 Task: Assign Carxxstreet791@gmail.com as Assignee of Issue Issue0000000108 in Backlog  in Scrum Project Project0000000022 in Jira. Assign Nikrathi889@gmail.com as Assignee of Issue Issue0000000109 in Backlog  in Scrum Project Project0000000022 in Jira. Assign Nikrathi889@gmail.com as Assignee of Issue Issue0000000110 in Backlog  in Scrum Project Project0000000022 in Jira. Create a Sprint called Sprint0000000061 in Scrum Project Project0000000021 in Jira. Create a Sprint called Sprint0000000062 in Scrum Project Project0000000021 in Jira
Action: Mouse moved to (1032, 402)
Screenshot: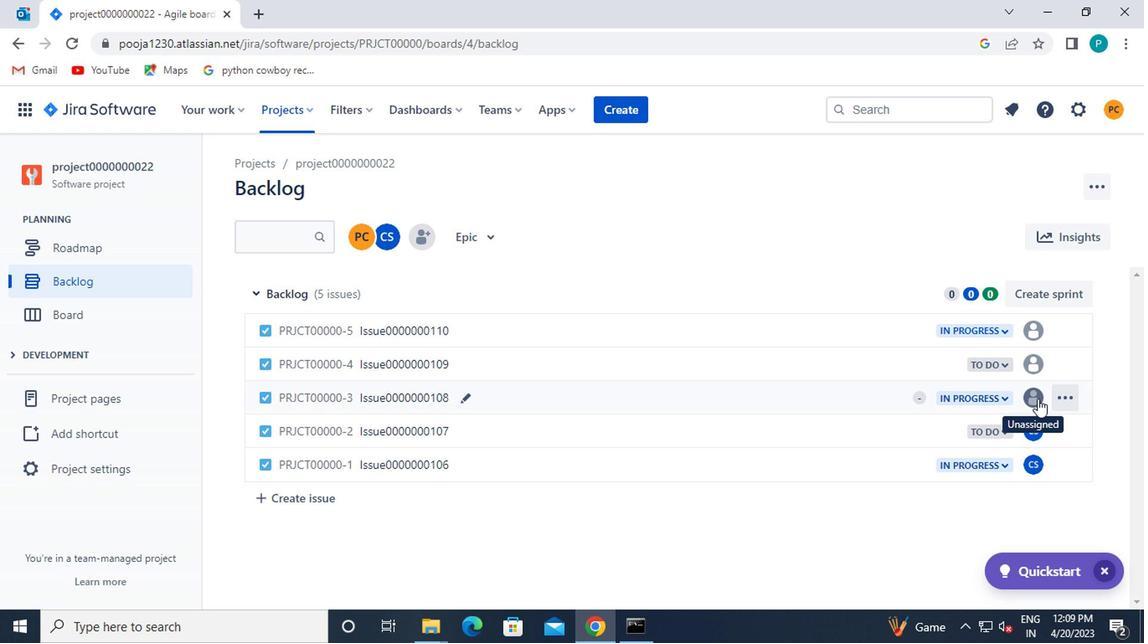 
Action: Mouse pressed left at (1032, 402)
Screenshot: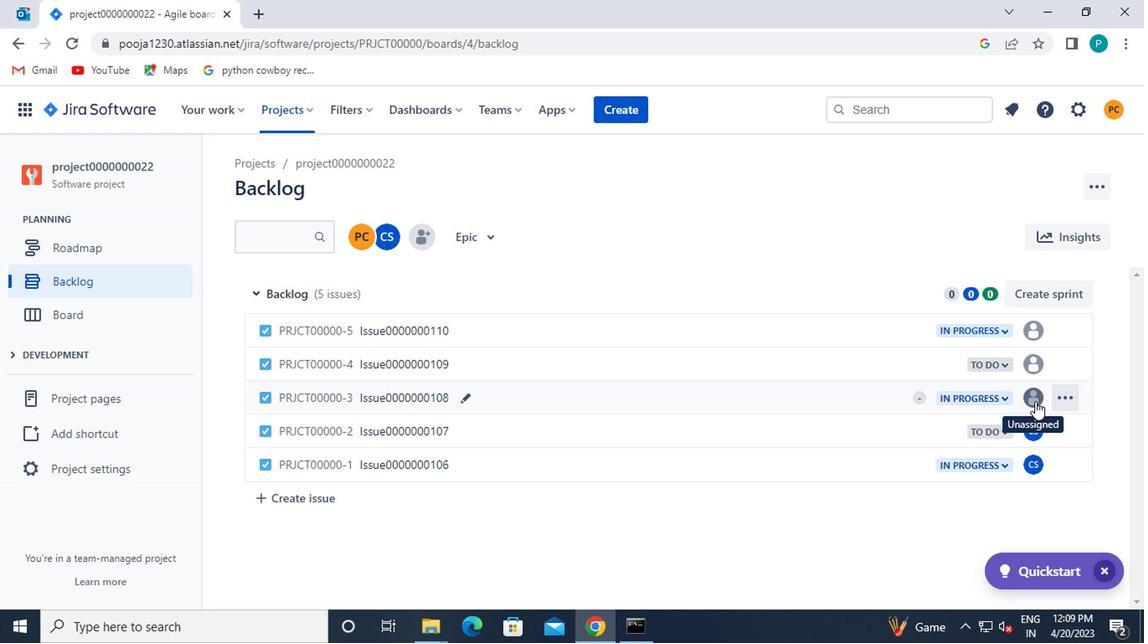 
Action: Mouse moved to (933, 472)
Screenshot: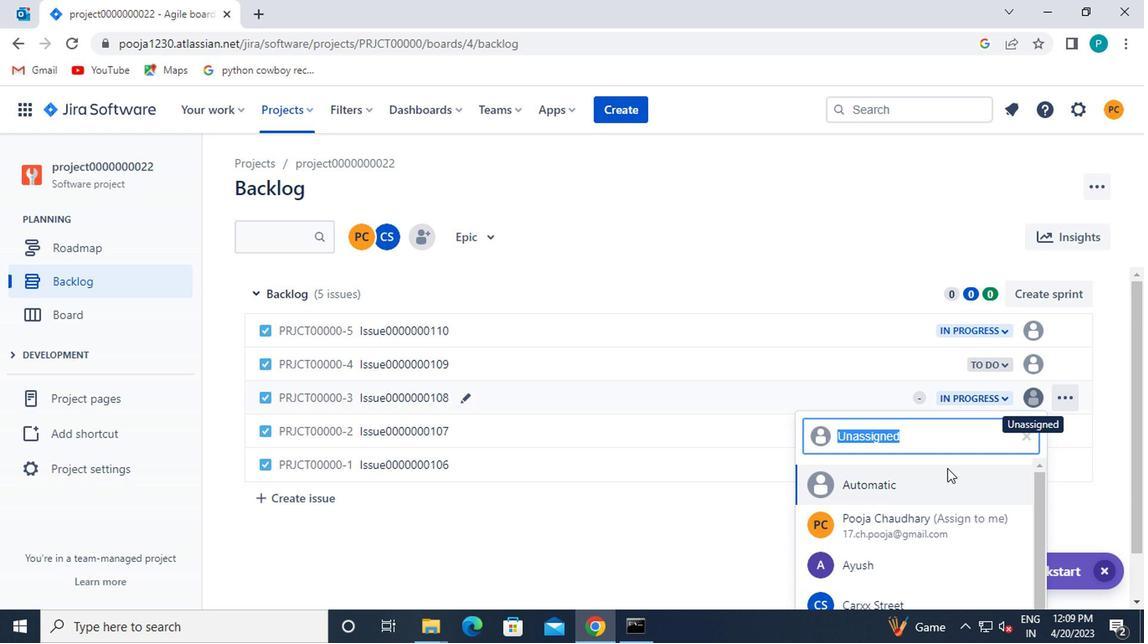 
Action: Mouse scrolled (933, 471) with delta (0, -1)
Screenshot: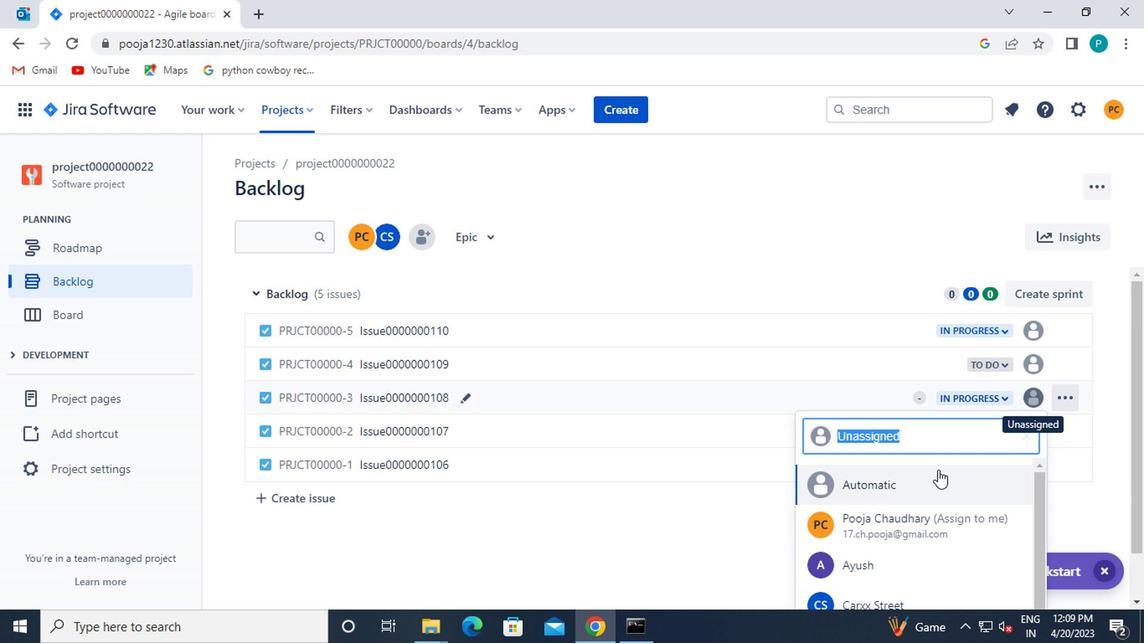 
Action: Mouse moved to (885, 565)
Screenshot: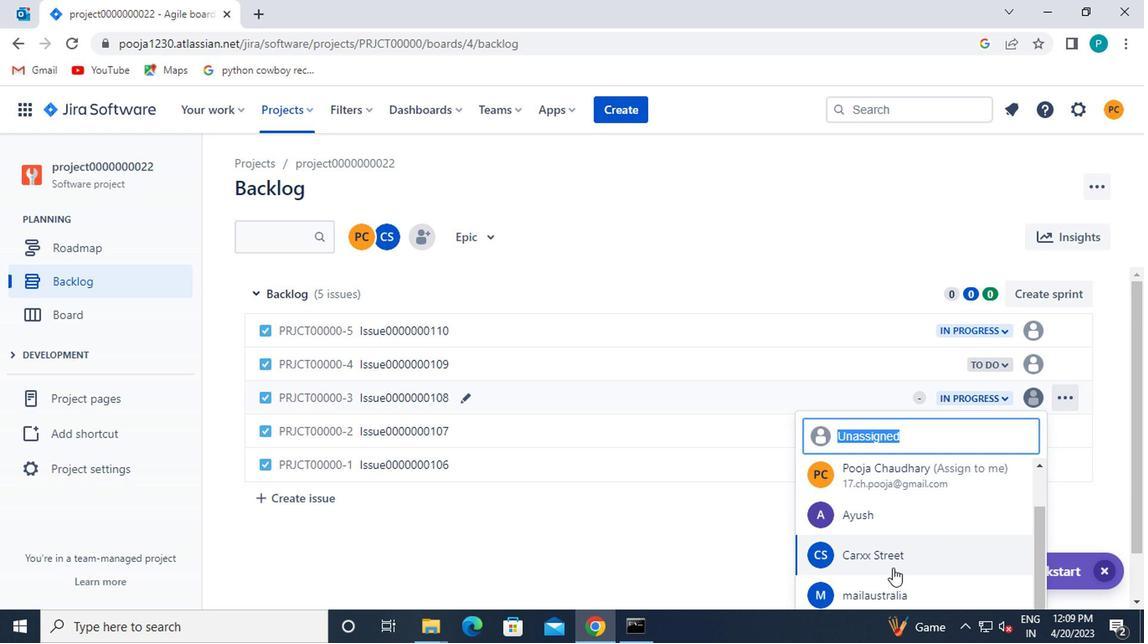
Action: Mouse pressed left at (885, 565)
Screenshot: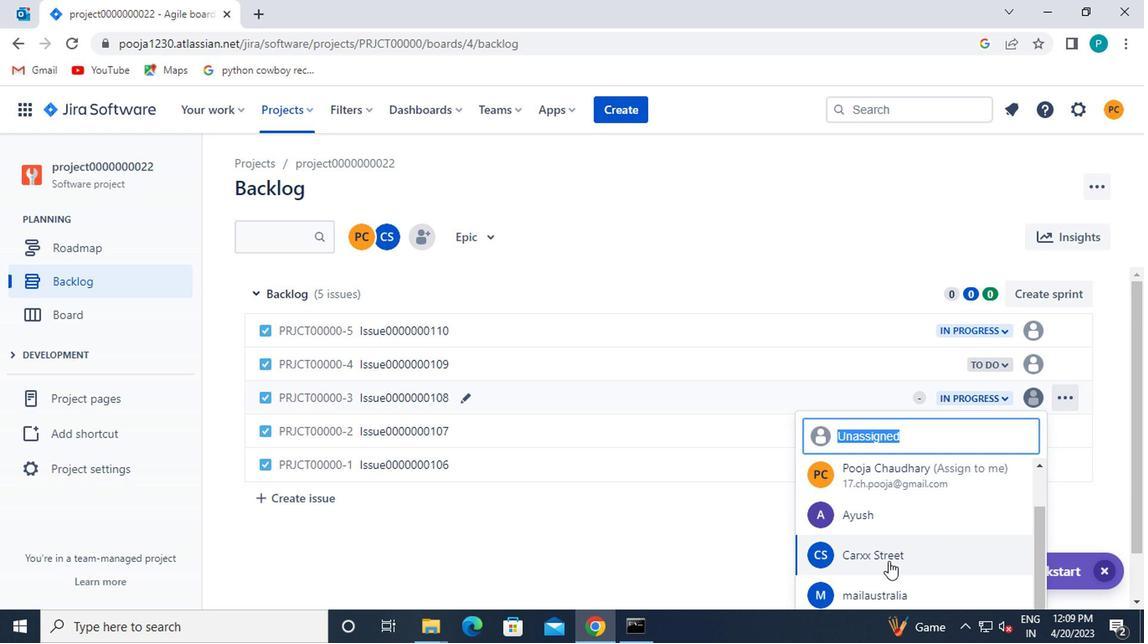 
Action: Mouse moved to (1034, 366)
Screenshot: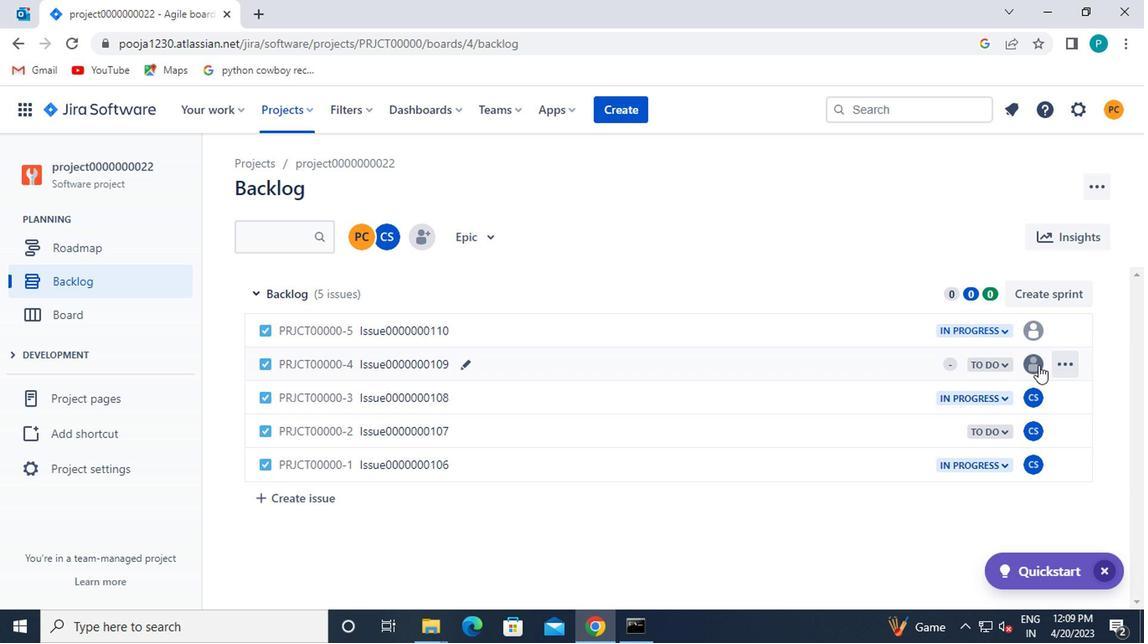 
Action: Mouse pressed left at (1034, 366)
Screenshot: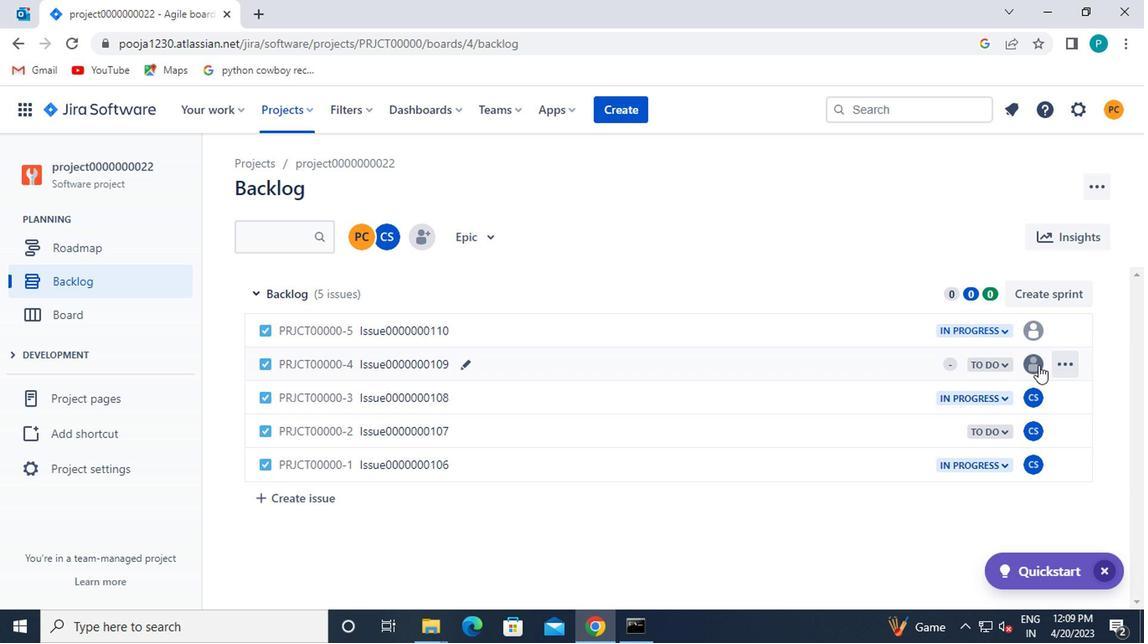 
Action: Mouse moved to (939, 471)
Screenshot: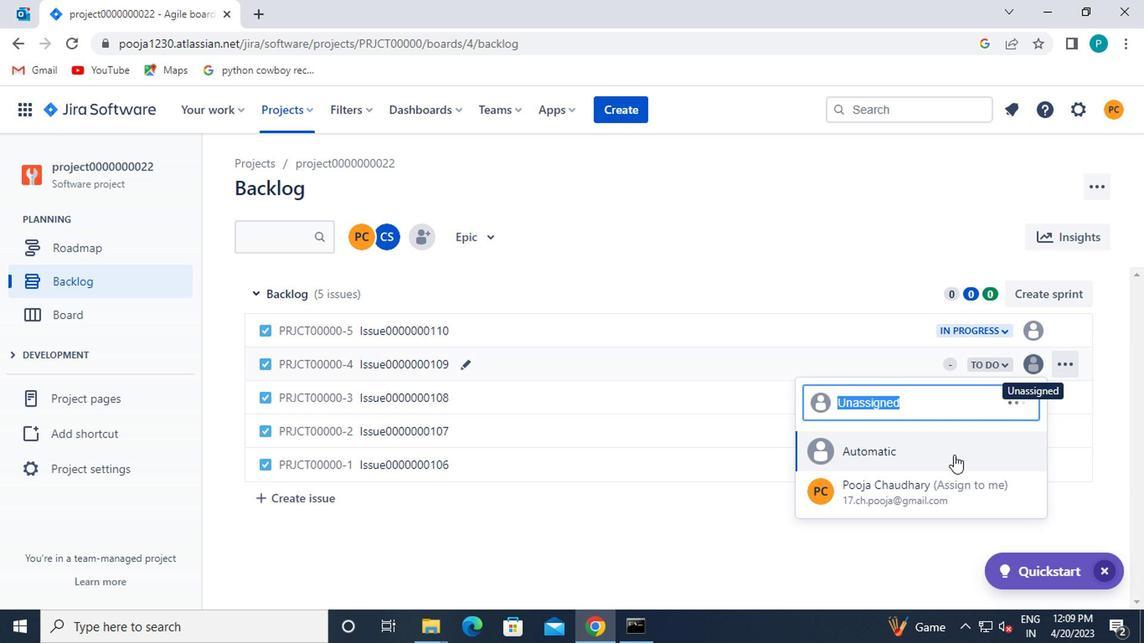 
Action: Mouse scrolled (939, 469) with delta (0, -1)
Screenshot: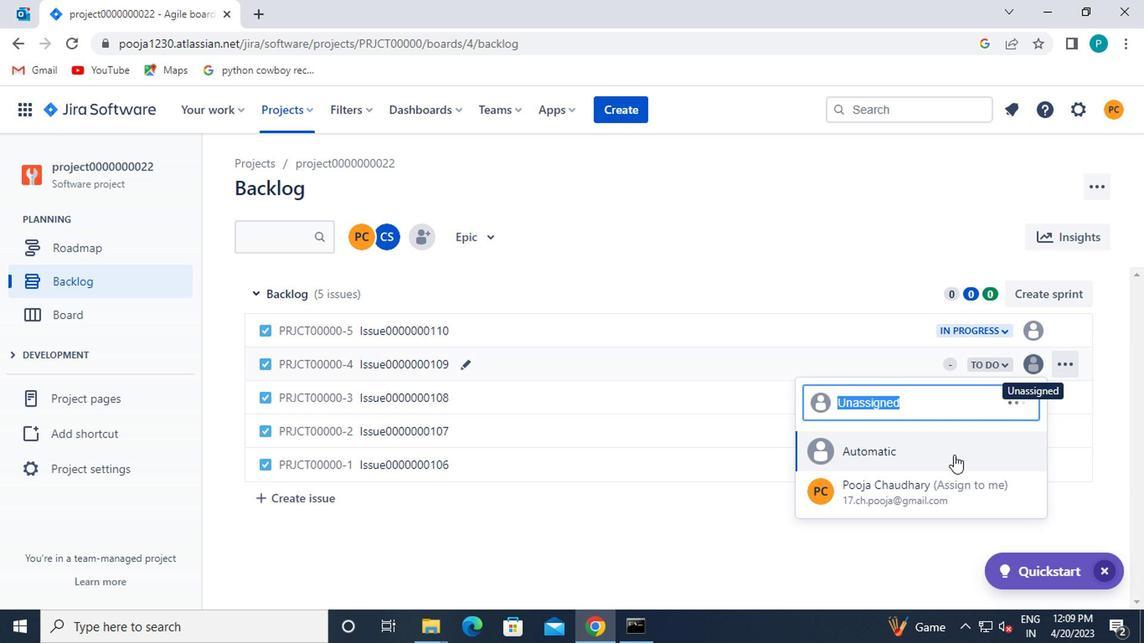 
Action: Mouse moved to (933, 475)
Screenshot: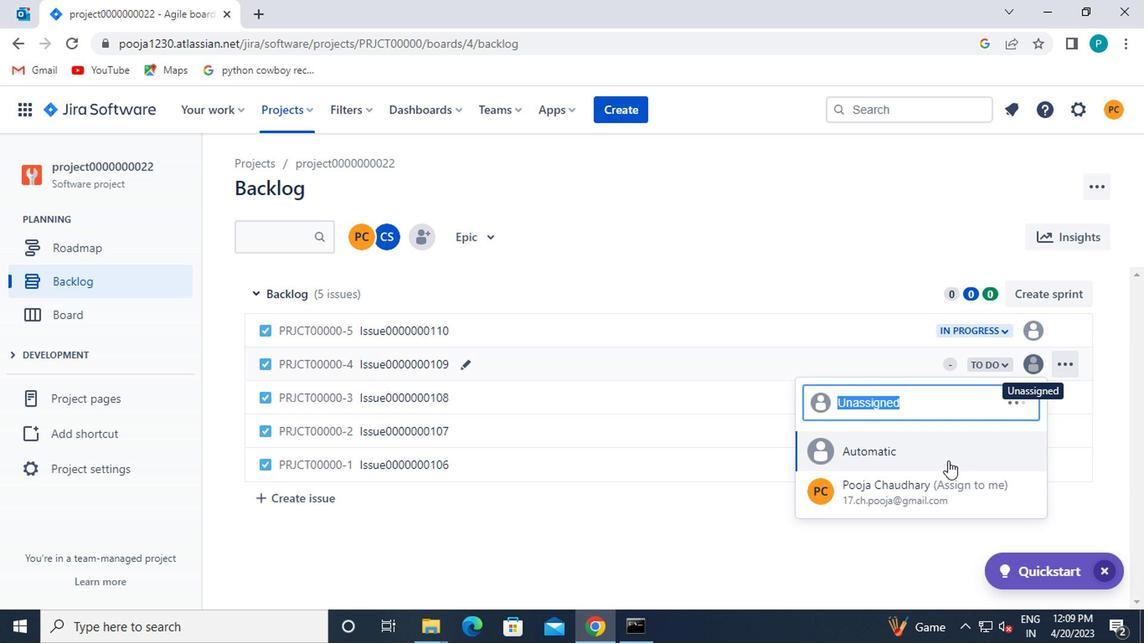 
Action: Mouse scrolled (933, 475) with delta (0, 0)
Screenshot: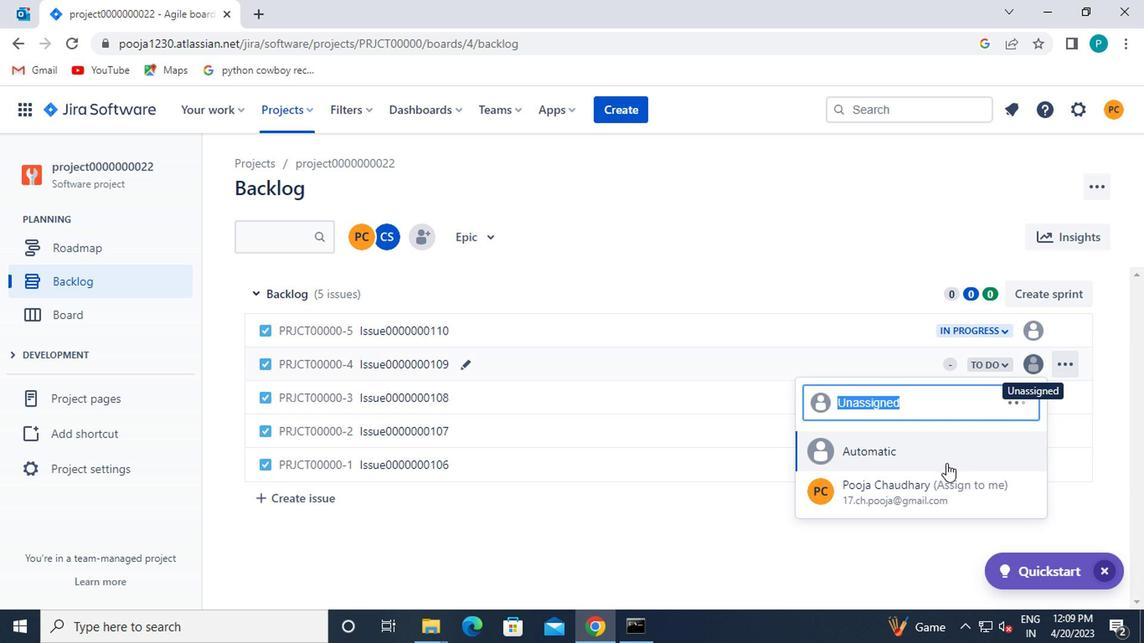 
Action: Mouse moved to (917, 518)
Screenshot: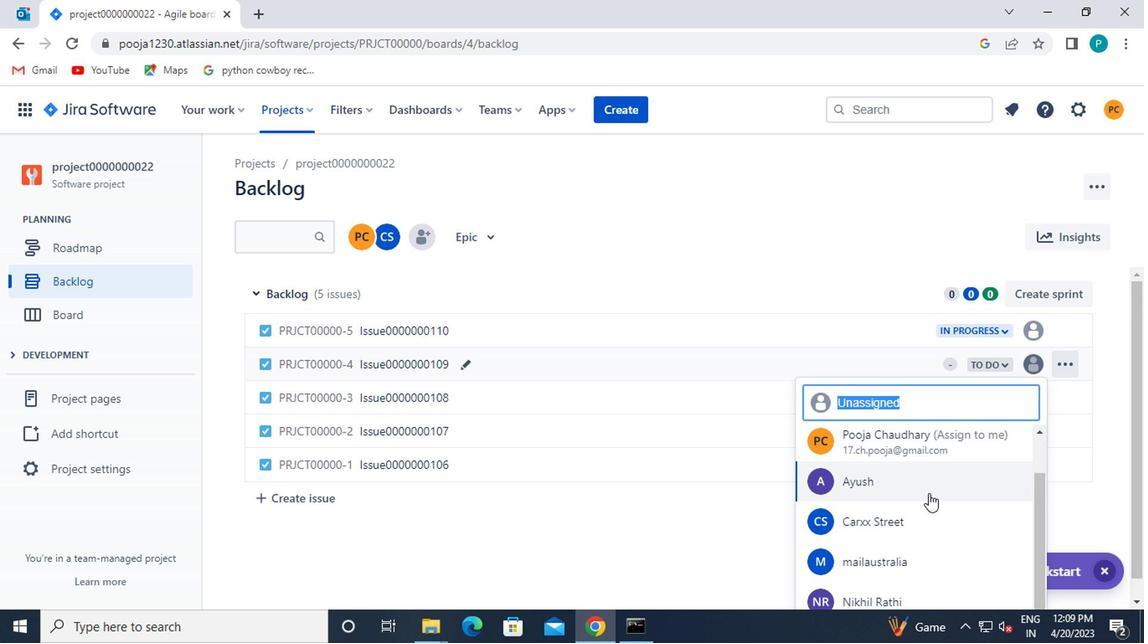 
Action: Mouse scrolled (917, 517) with delta (0, -1)
Screenshot: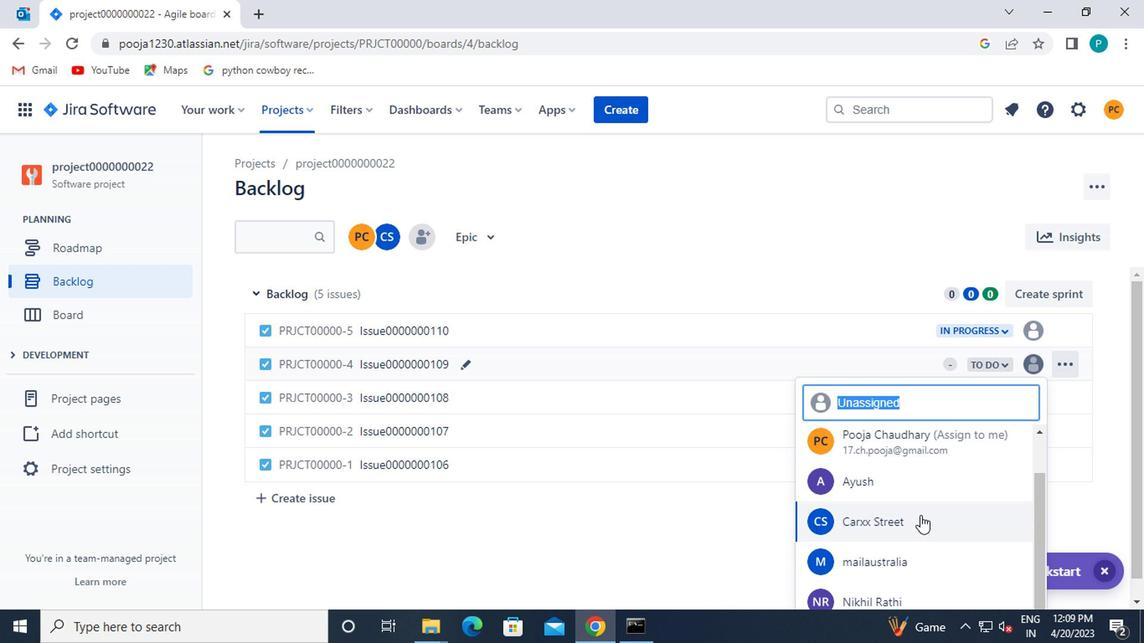 
Action: Mouse moved to (898, 604)
Screenshot: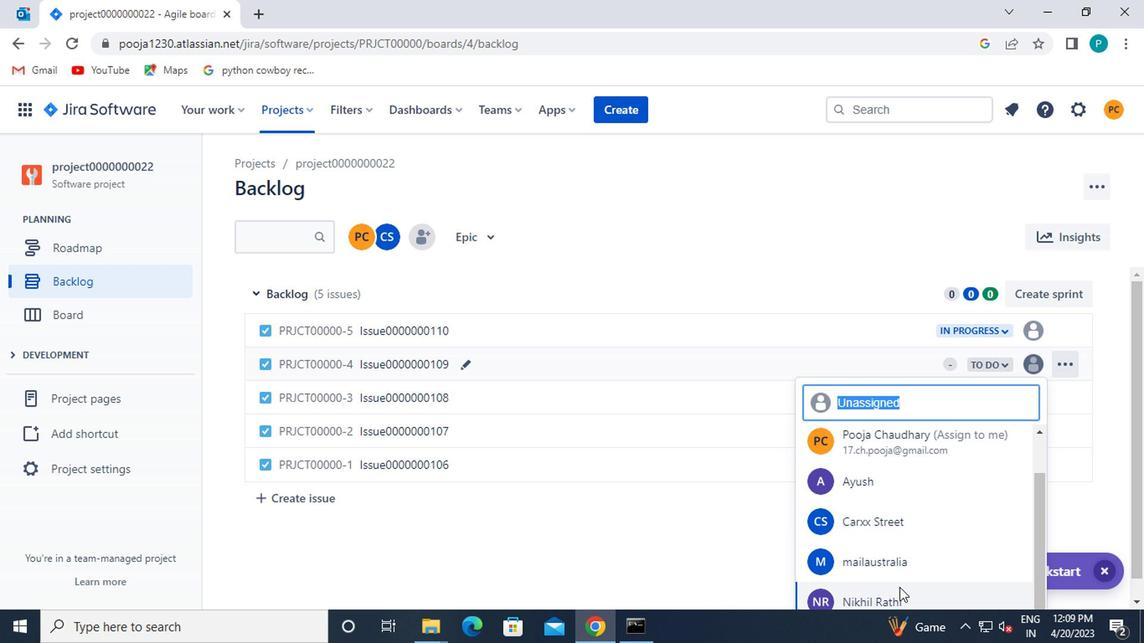 
Action: Mouse pressed left at (898, 604)
Screenshot: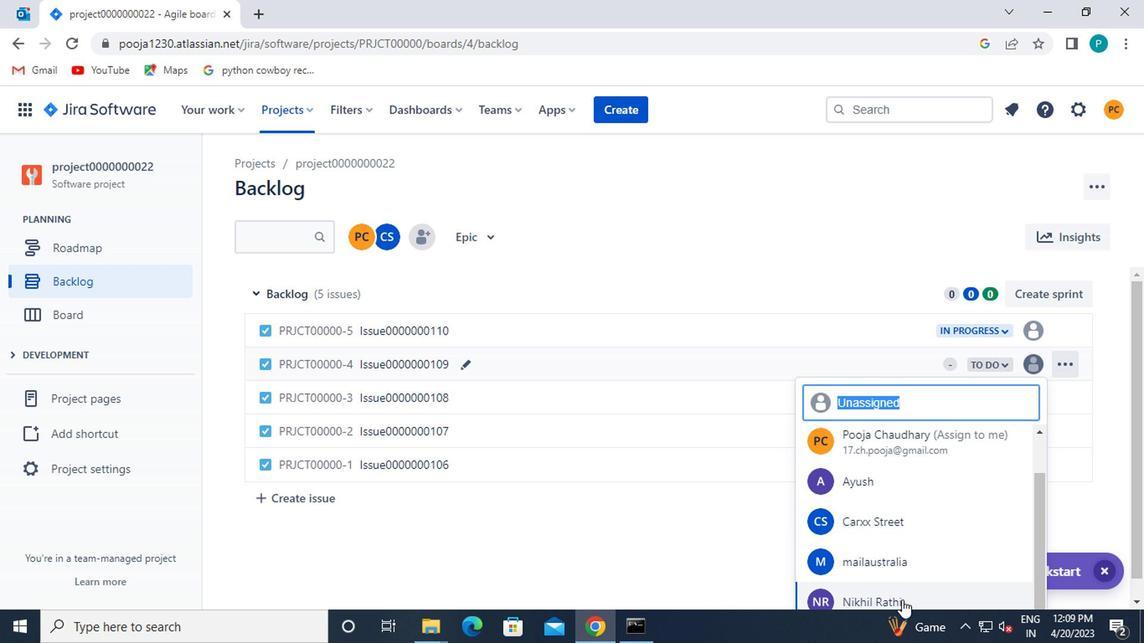 
Action: Mouse moved to (1024, 330)
Screenshot: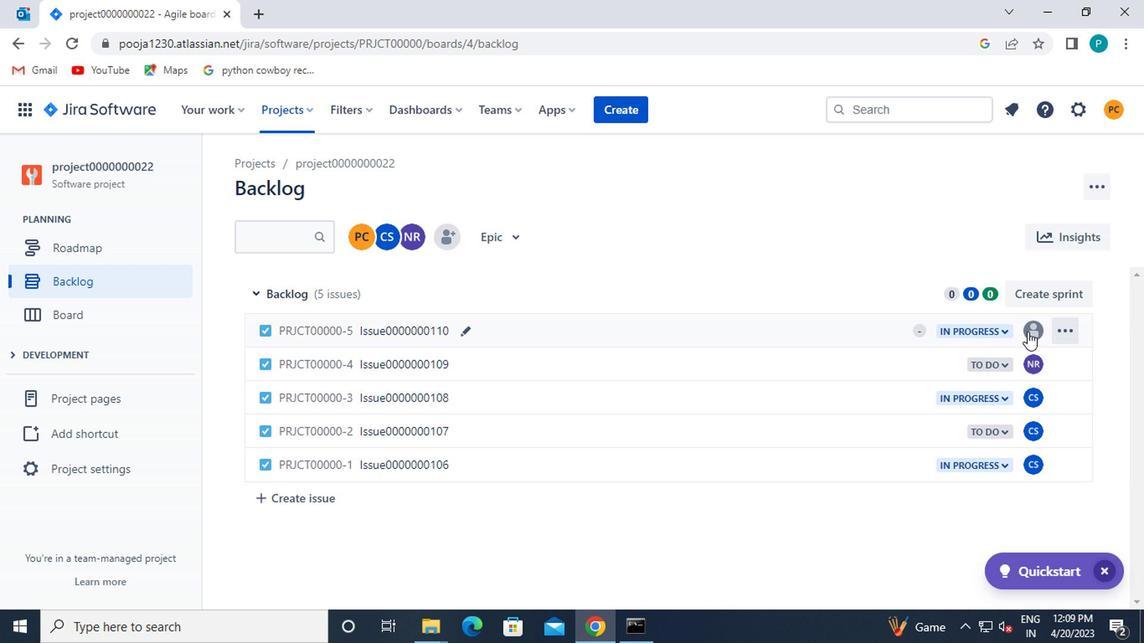 
Action: Mouse pressed left at (1024, 330)
Screenshot: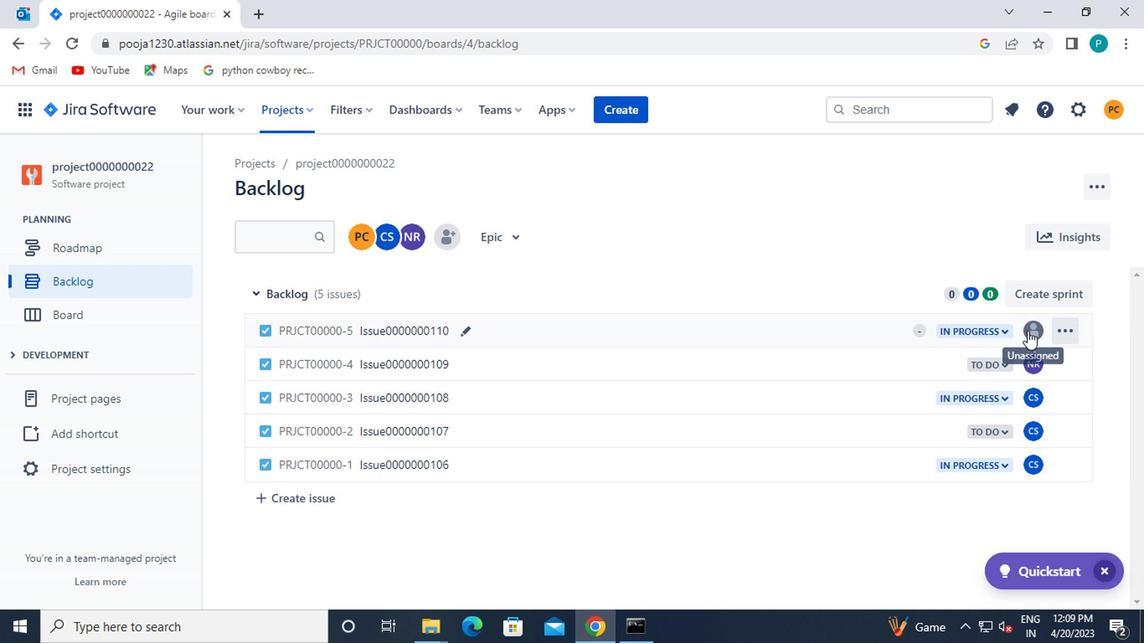 
Action: Mouse moved to (886, 572)
Screenshot: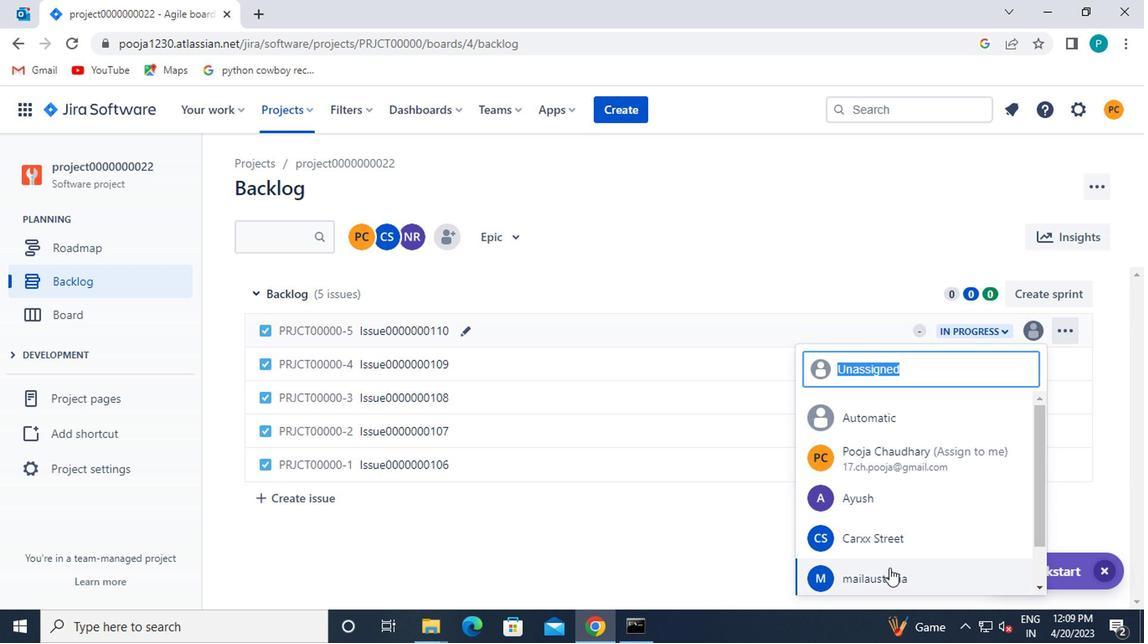 
Action: Mouse scrolled (886, 571) with delta (0, -1)
Screenshot: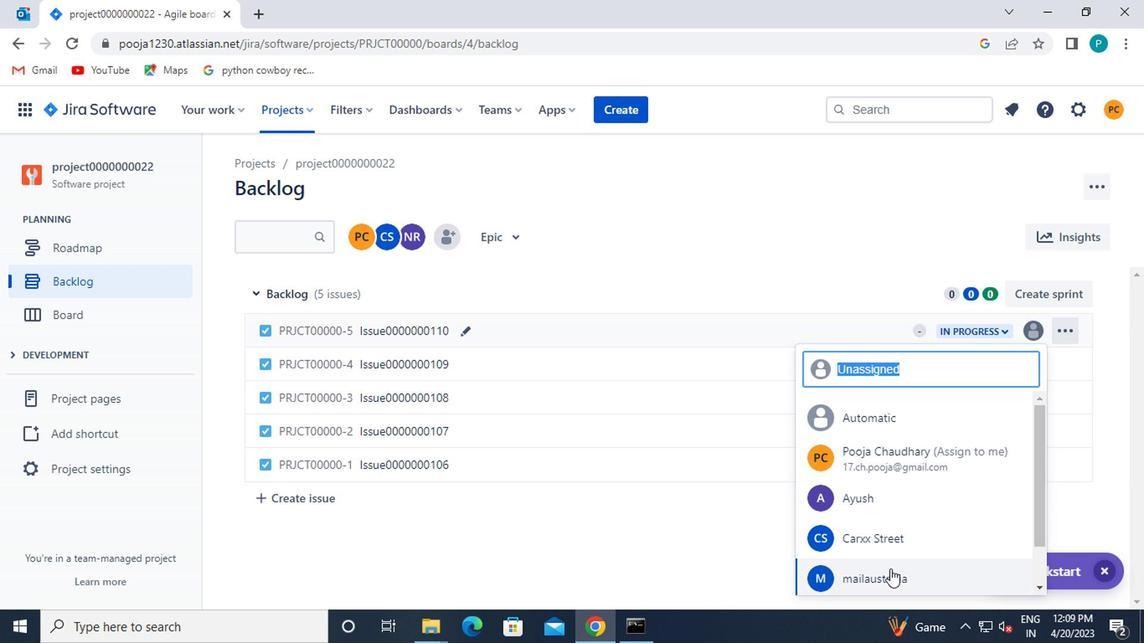 
Action: Mouse scrolled (886, 571) with delta (0, -1)
Screenshot: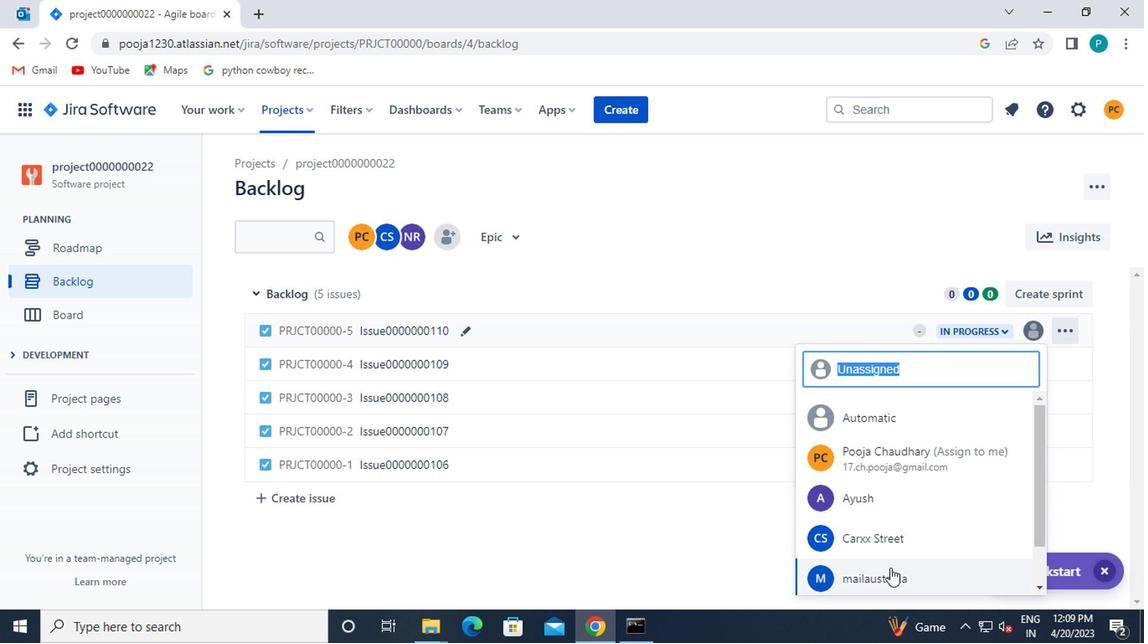 
Action: Mouse pressed left at (886, 572)
Screenshot: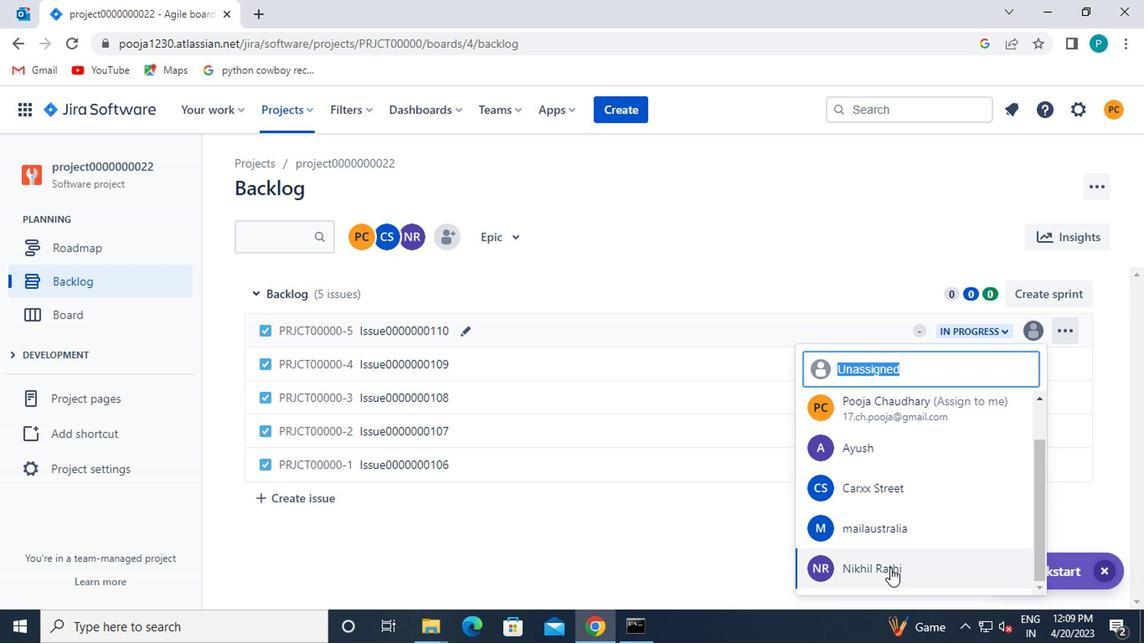 
Action: Mouse moved to (863, 559)
Screenshot: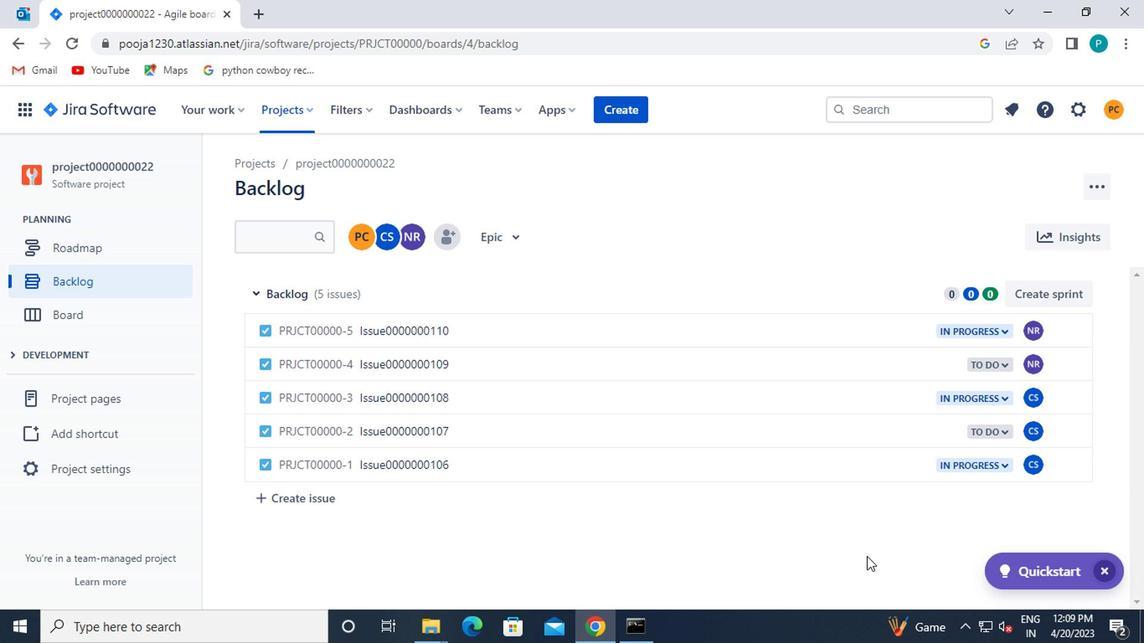 
Action: Mouse scrolled (863, 558) with delta (0, 0)
Screenshot: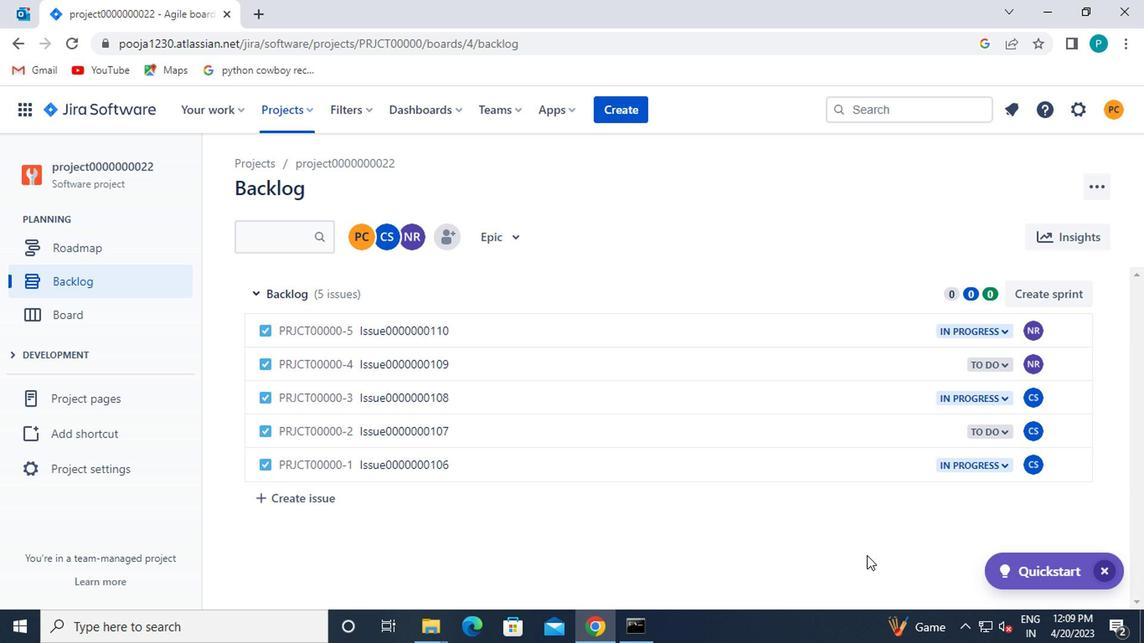 
Action: Mouse moved to (283, 109)
Screenshot: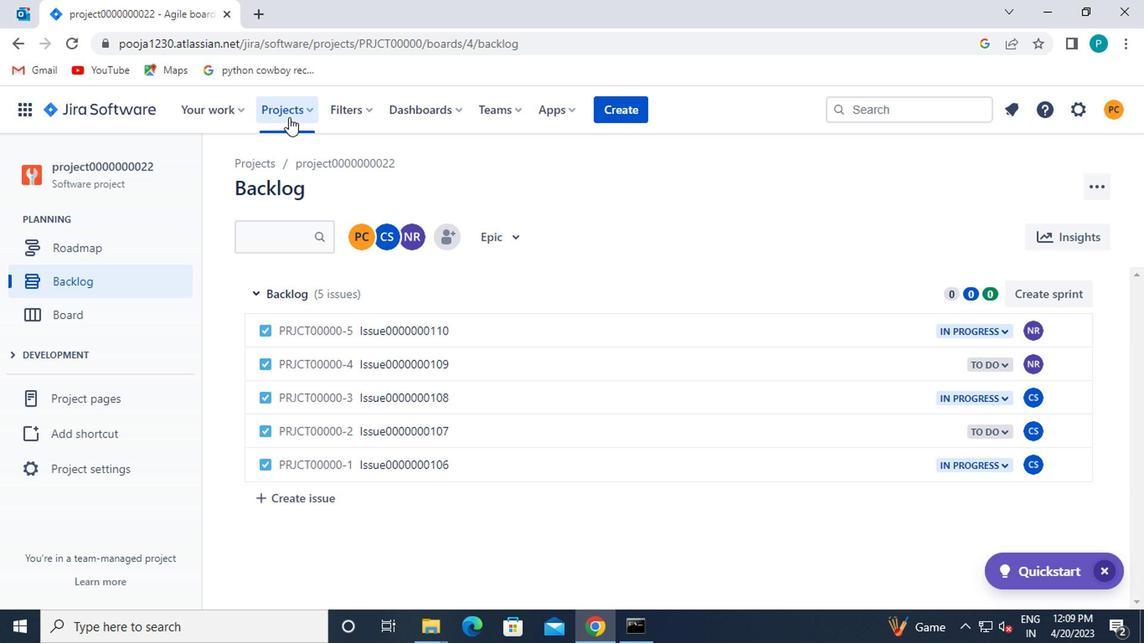 
Action: Mouse pressed left at (283, 109)
Screenshot: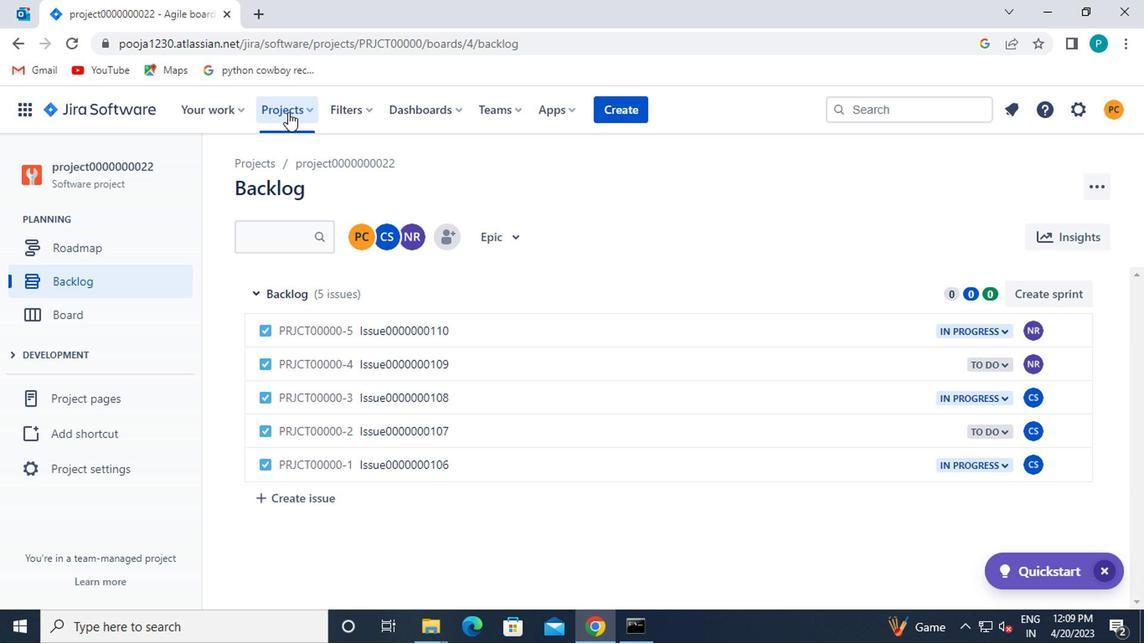 
Action: Mouse moved to (327, 223)
Screenshot: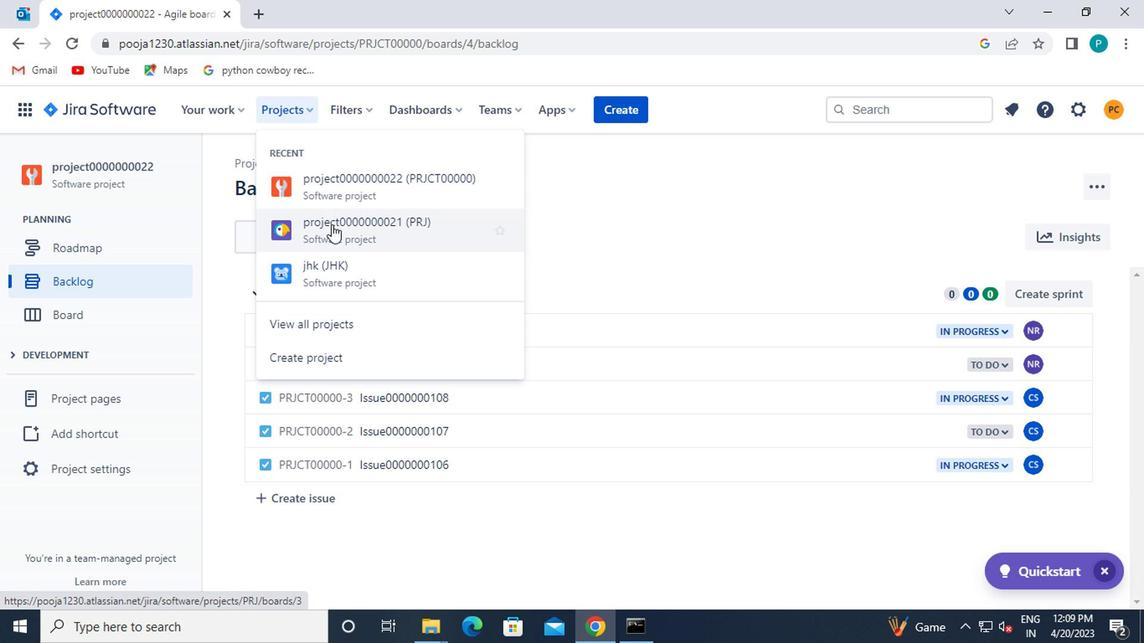 
Action: Mouse pressed left at (327, 223)
Screenshot: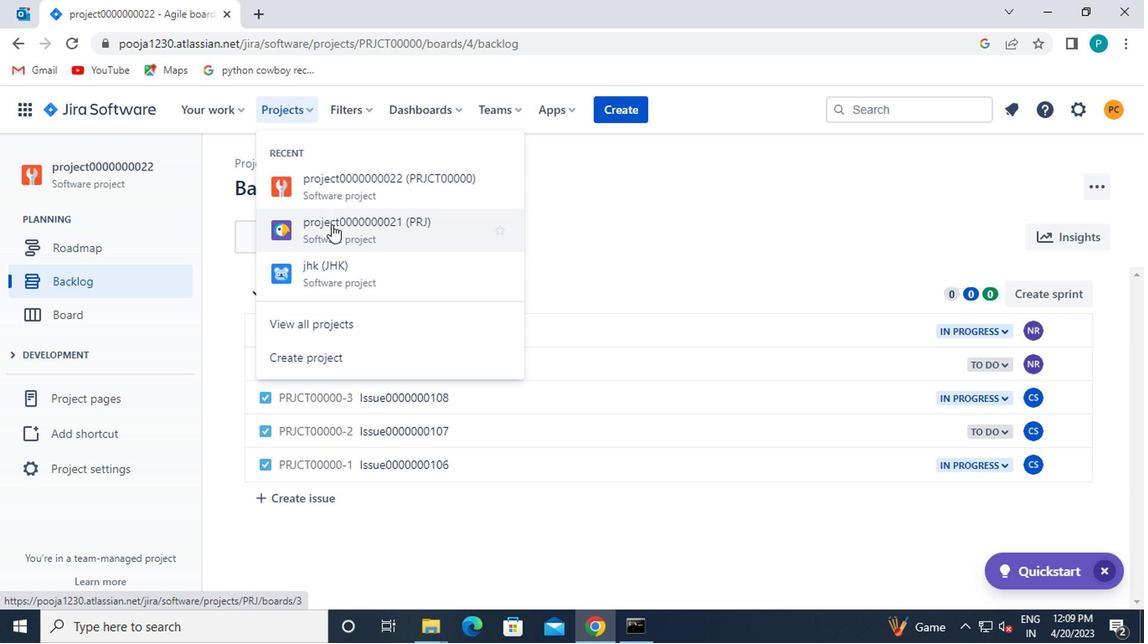 
Action: Mouse moved to (25, 282)
Screenshot: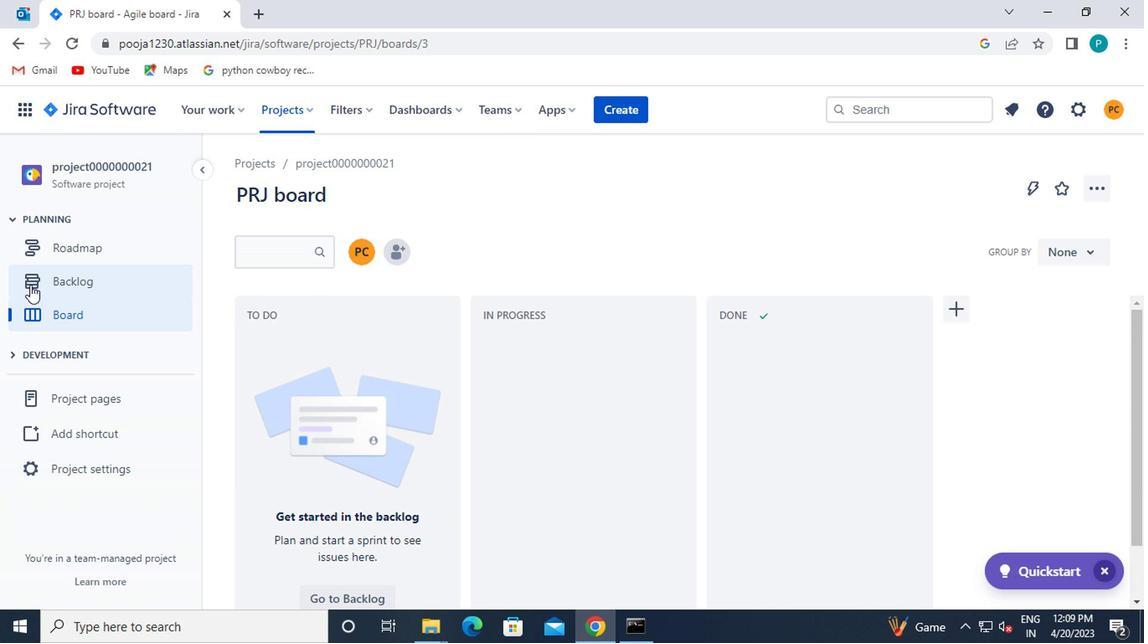 
Action: Mouse pressed left at (25, 282)
Screenshot: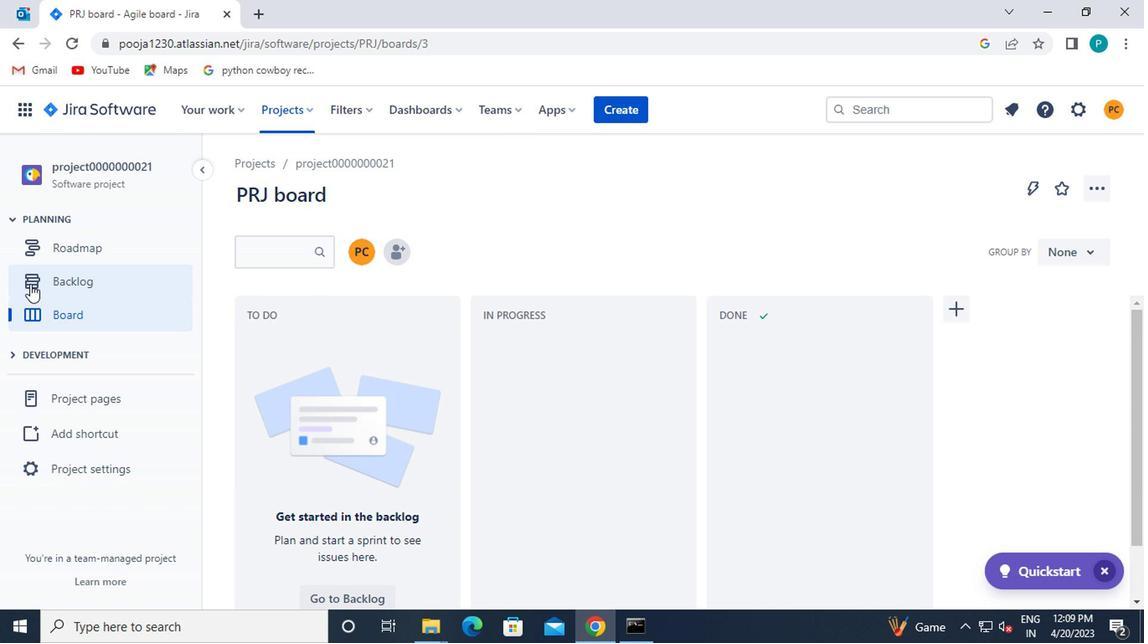
Action: Mouse moved to (731, 312)
Screenshot: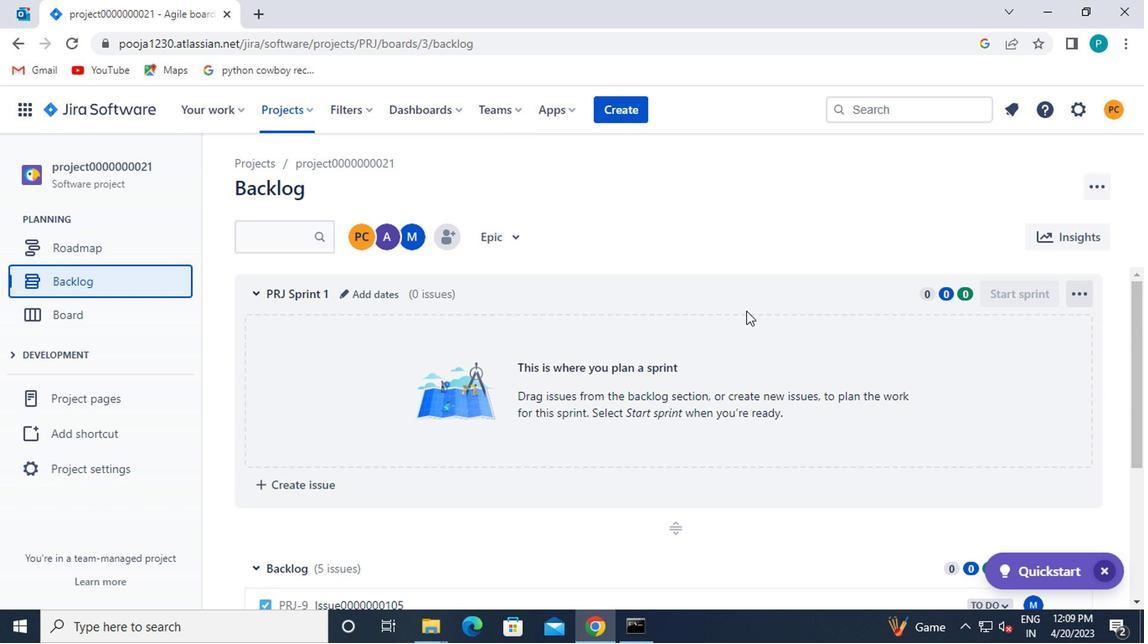 
Action: Mouse scrolled (731, 311) with delta (0, 0)
Screenshot: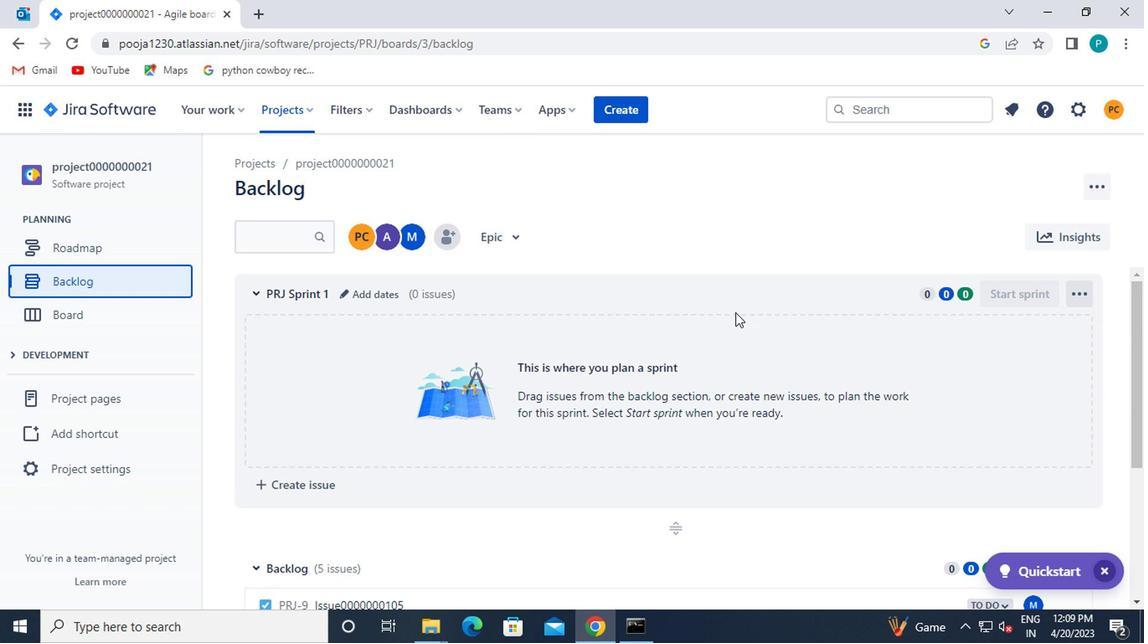 
Action: Mouse moved to (731, 336)
Screenshot: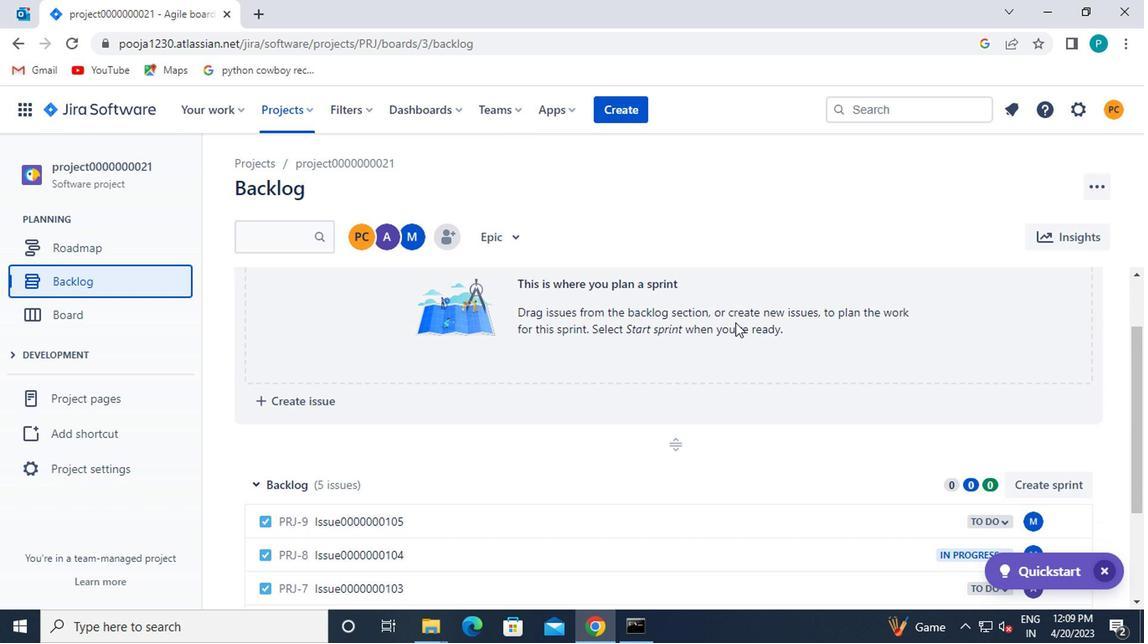 
Action: Mouse scrolled (731, 335) with delta (0, 0)
Screenshot: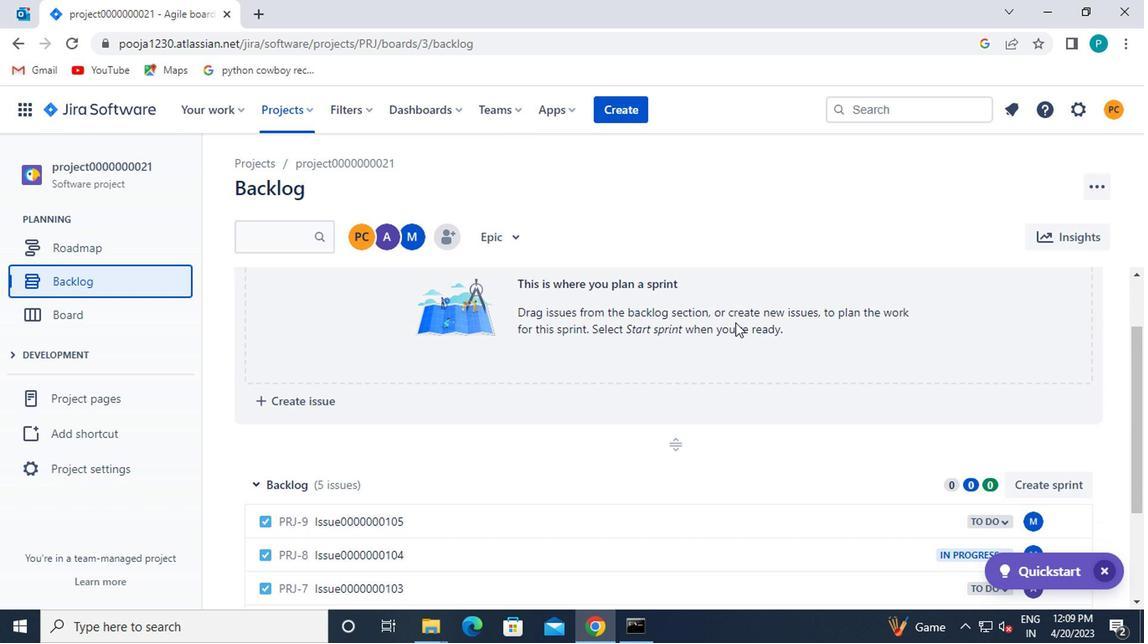 
Action: Mouse moved to (729, 341)
Screenshot: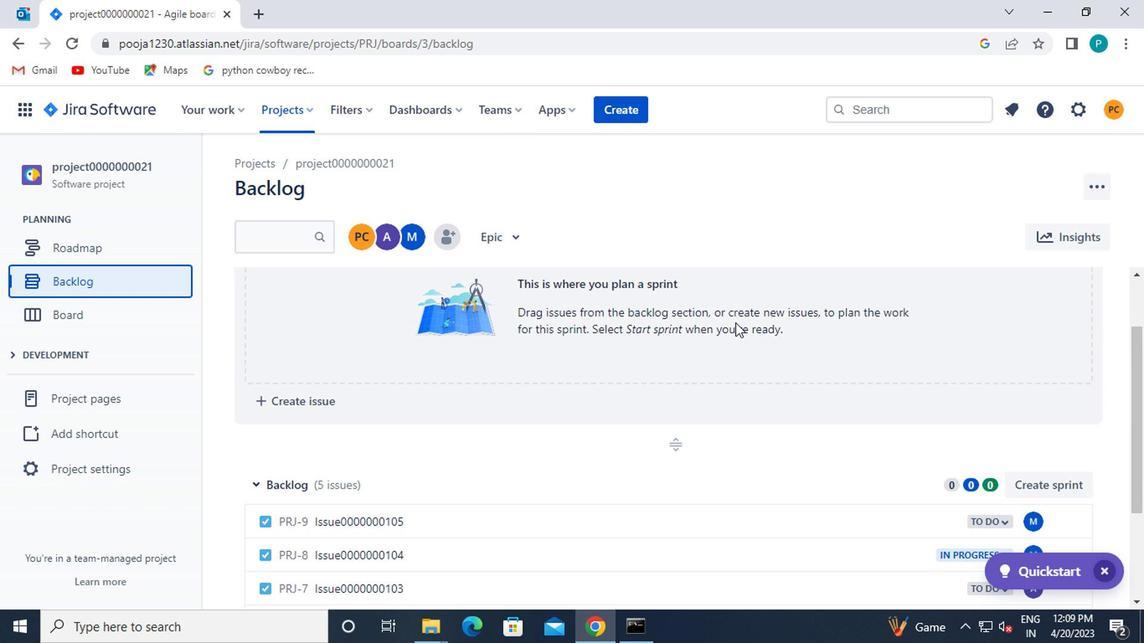 
Action: Mouse scrolled (729, 340) with delta (0, -1)
Screenshot: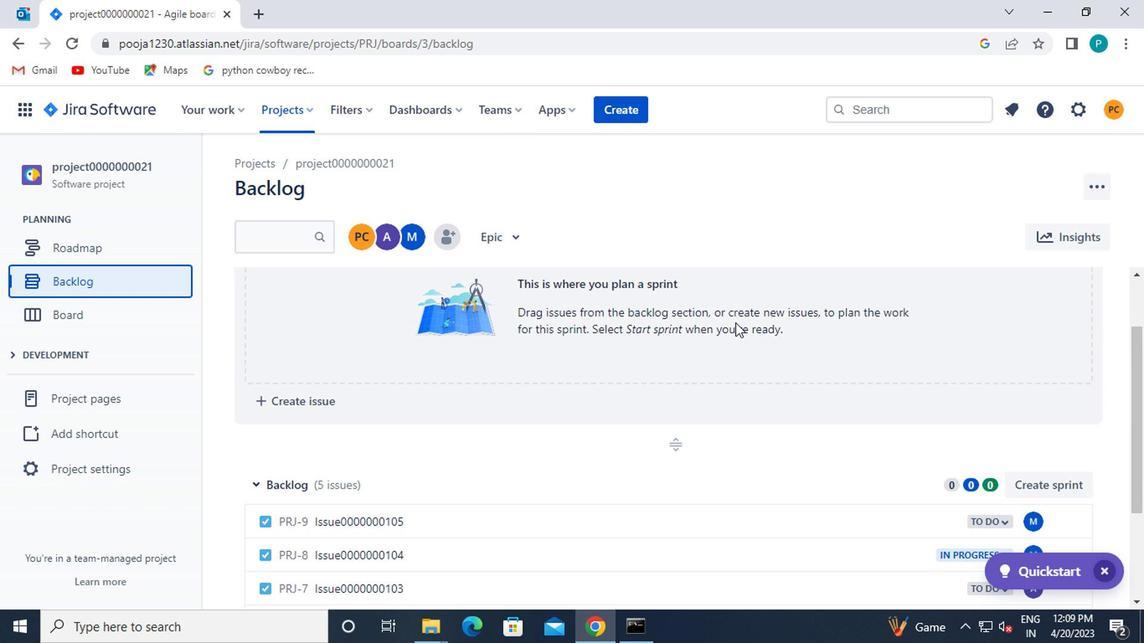 
Action: Mouse moved to (729, 344)
Screenshot: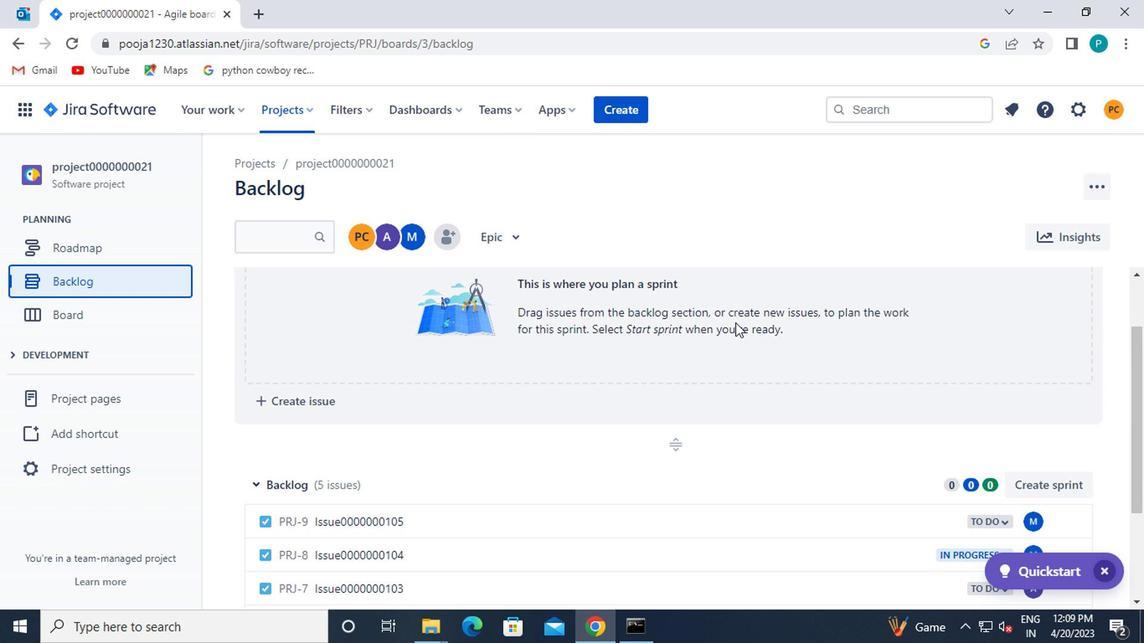 
Action: Mouse scrolled (729, 344) with delta (0, 0)
Screenshot: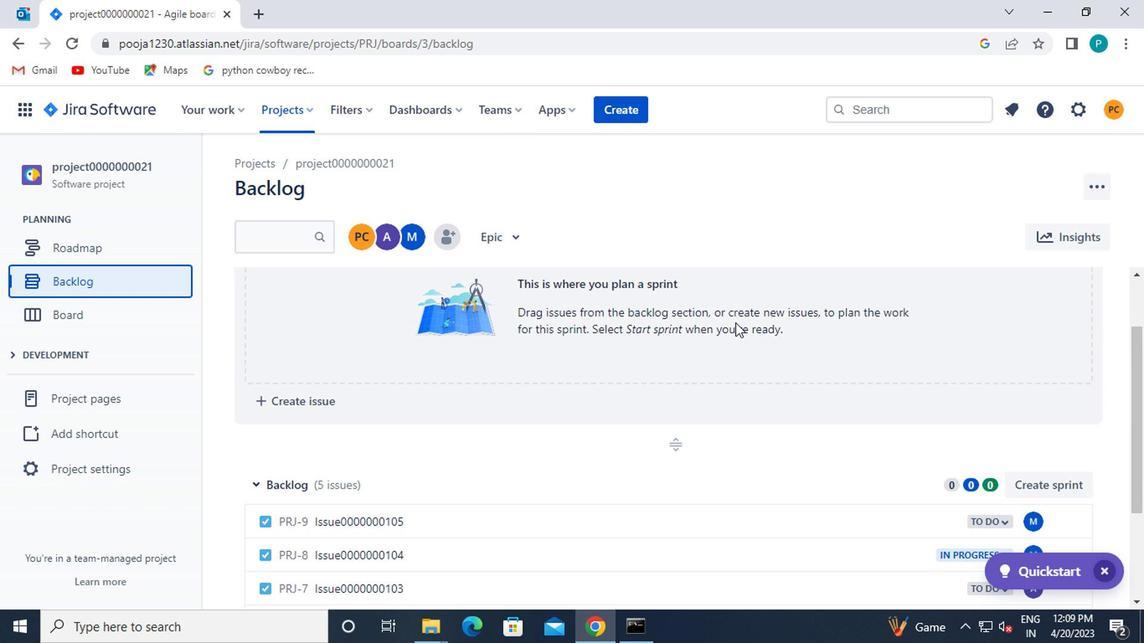 
Action: Mouse moved to (729, 347)
Screenshot: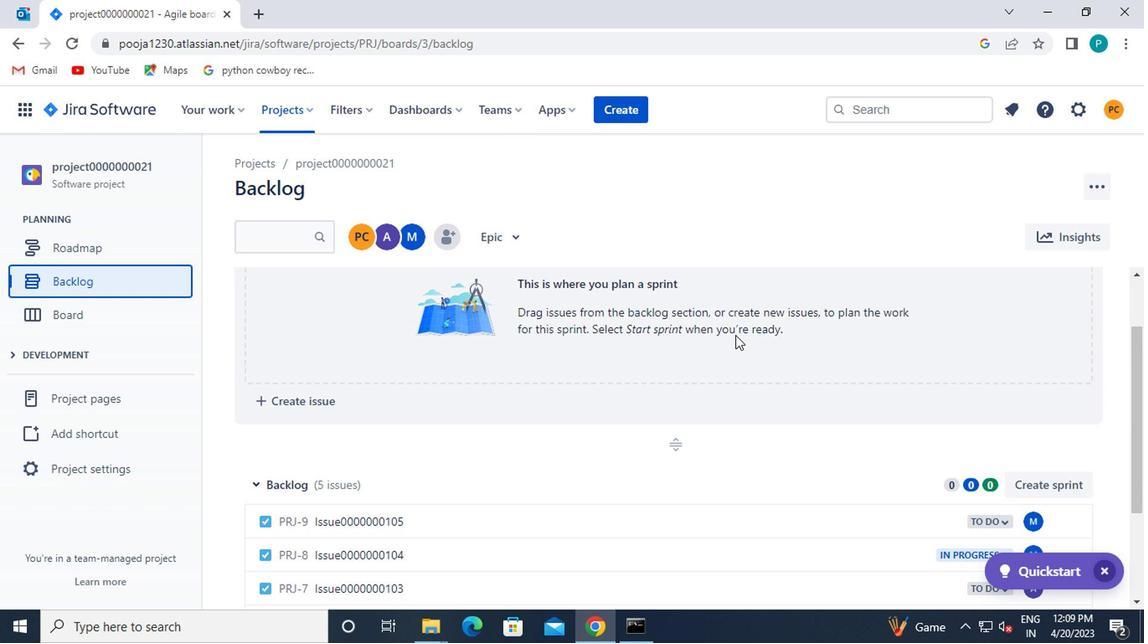
Action: Mouse scrolled (729, 348) with delta (0, 0)
Screenshot: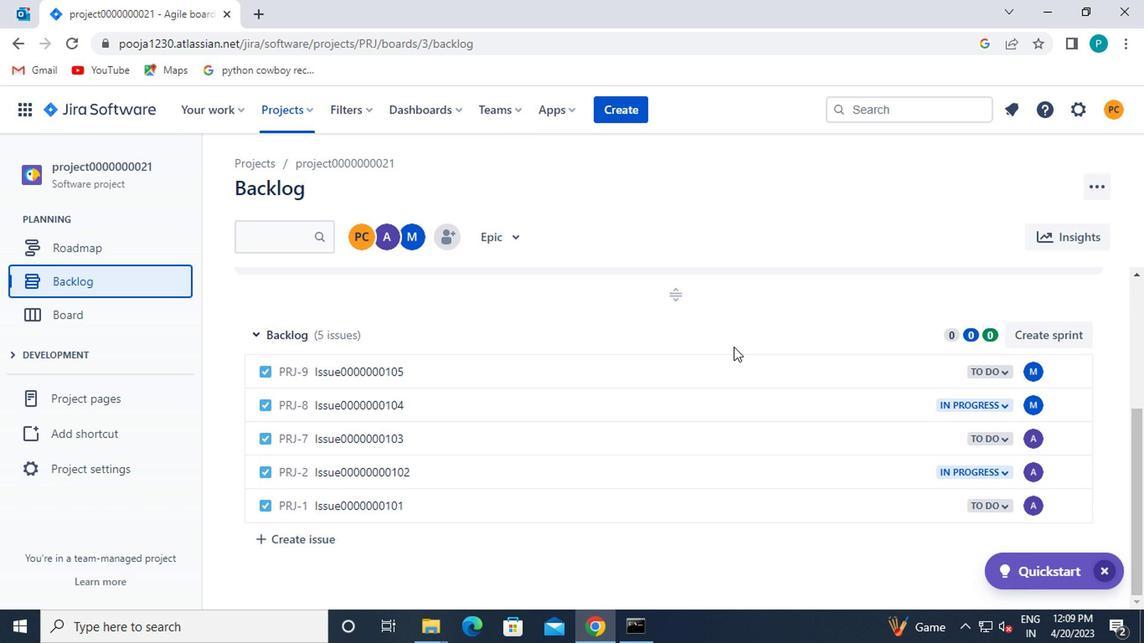 
Action: Mouse moved to (1025, 419)
Screenshot: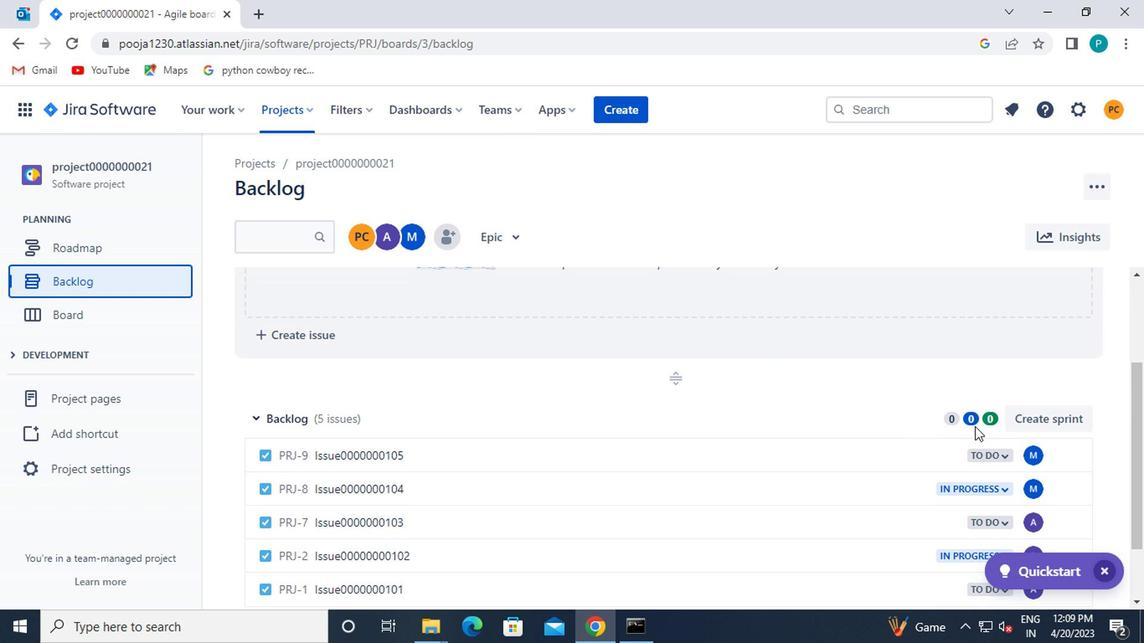 
Action: Mouse pressed left at (1025, 419)
Screenshot: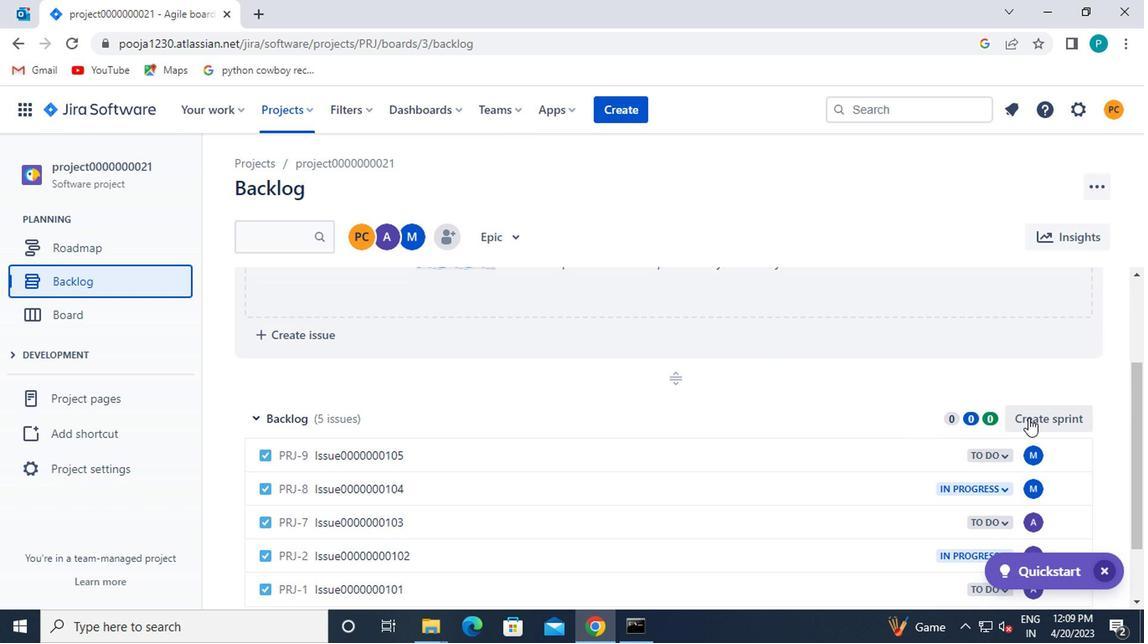 
Action: Mouse moved to (363, 398)
Screenshot: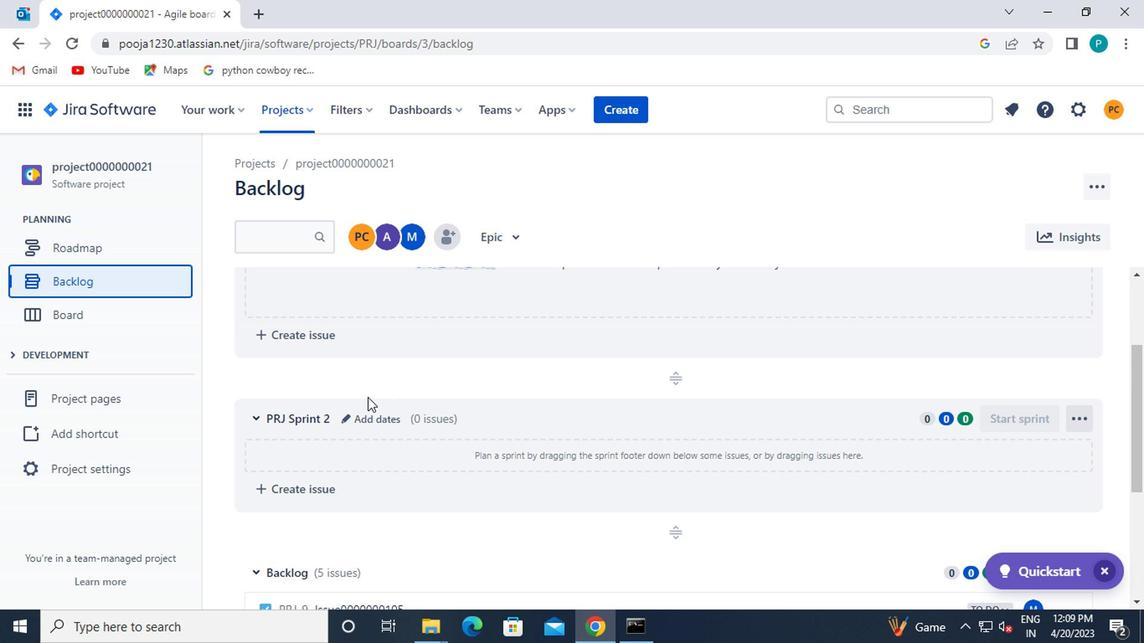 
Action: Mouse scrolled (363, 399) with delta (0, 1)
Screenshot: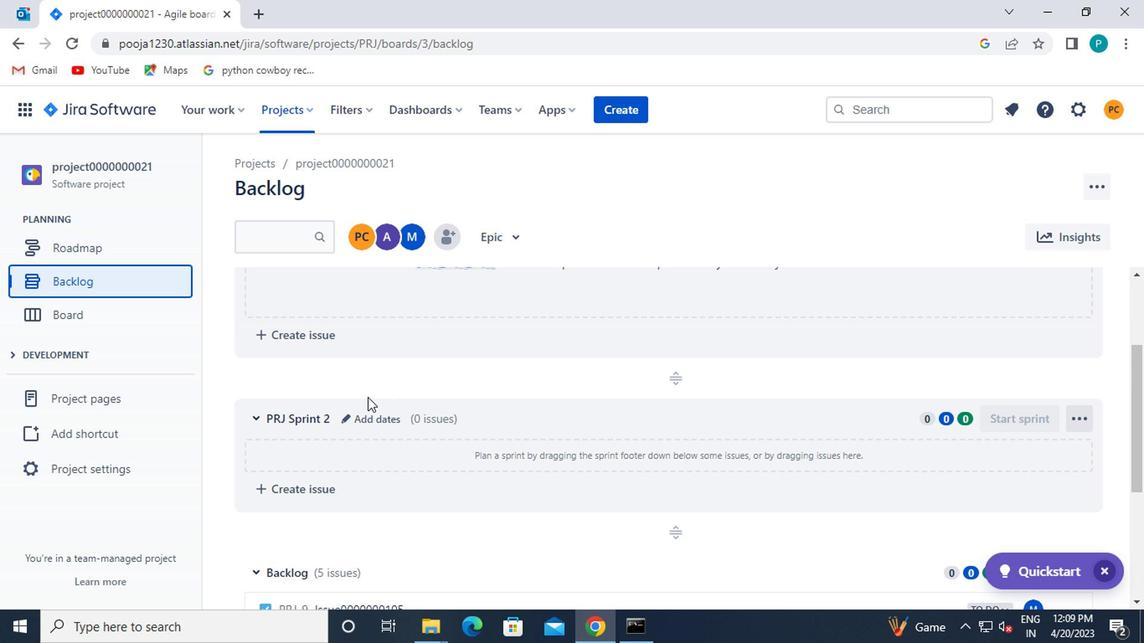 
Action: Mouse scrolled (363, 397) with delta (0, 0)
Screenshot: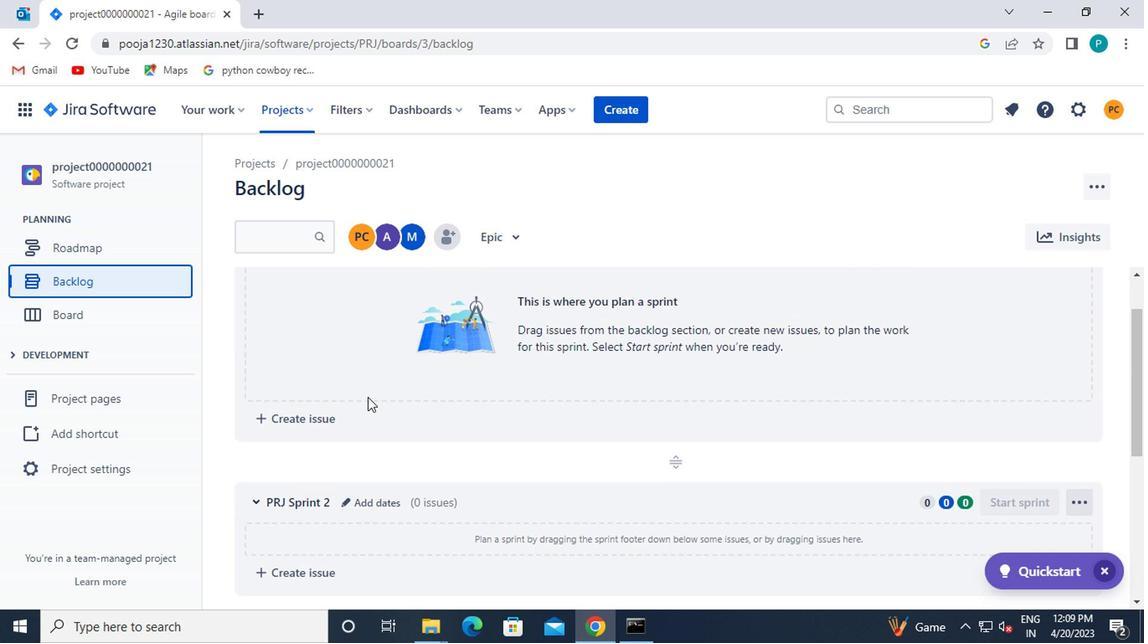 
Action: Mouse moved to (373, 413)
Screenshot: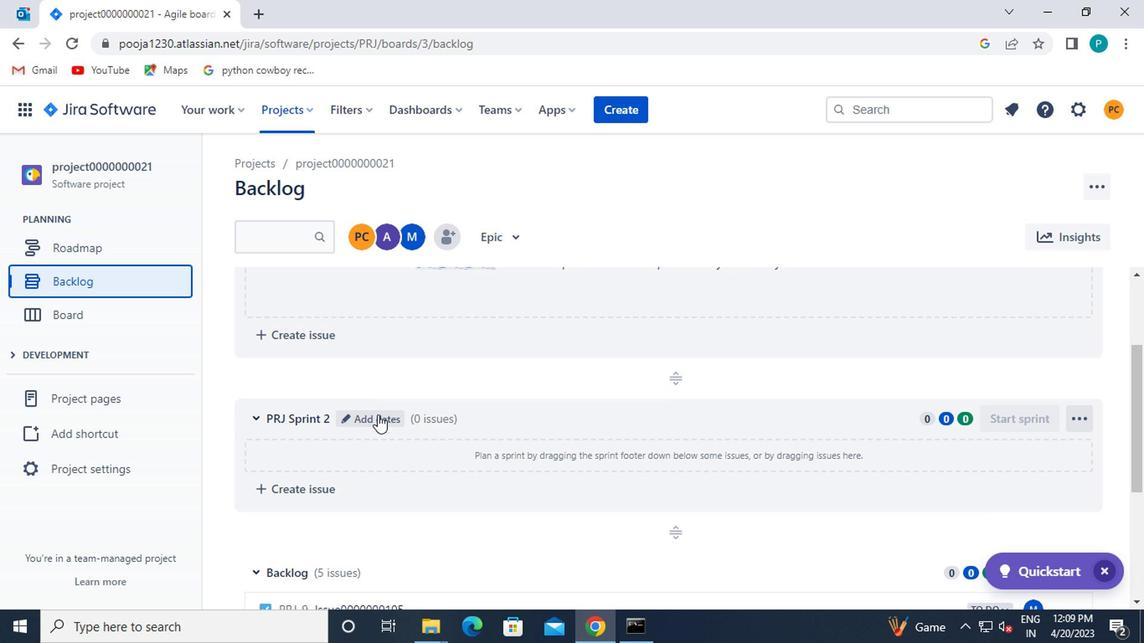 
Action: Mouse scrolled (373, 413) with delta (0, 0)
Screenshot: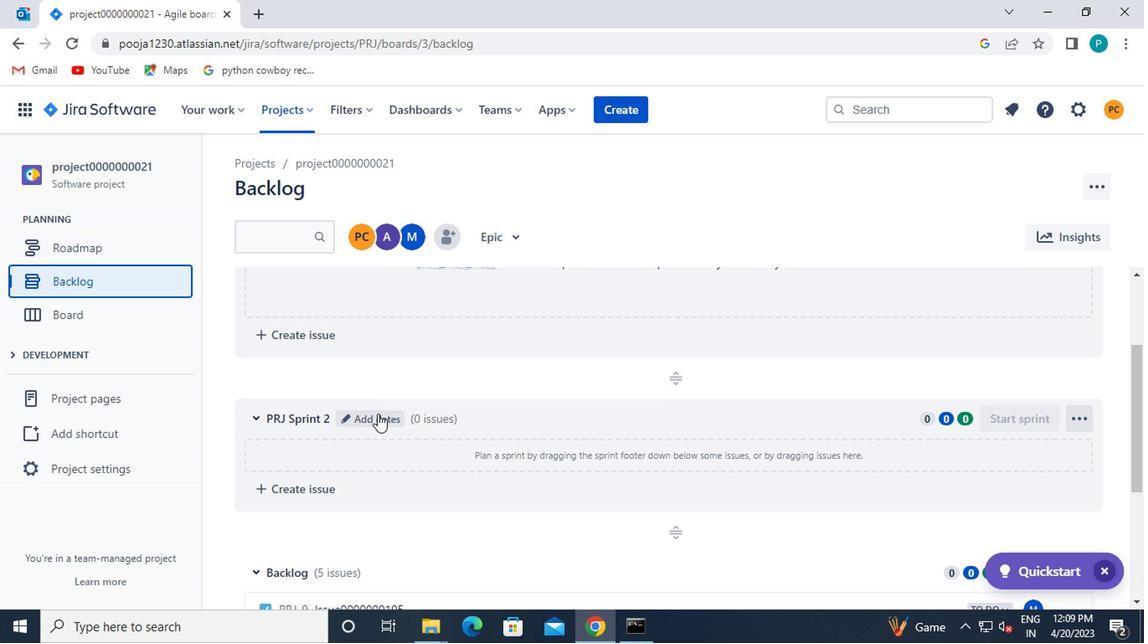 
Action: Mouse scrolled (373, 413) with delta (0, 0)
Screenshot: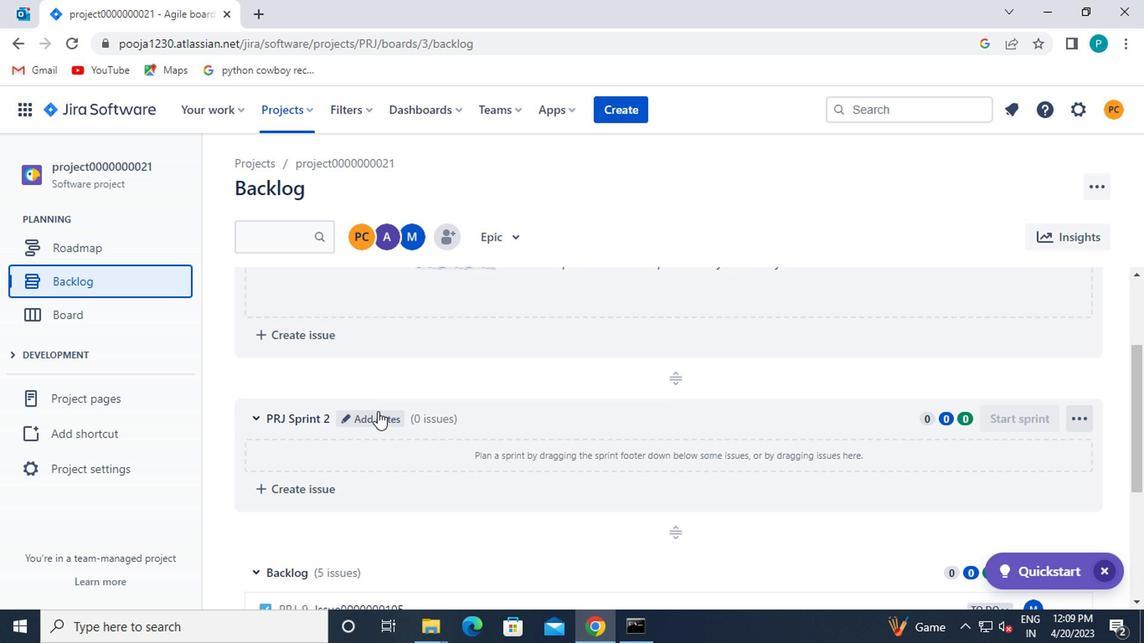 
Action: Mouse scrolled (373, 413) with delta (0, 0)
Screenshot: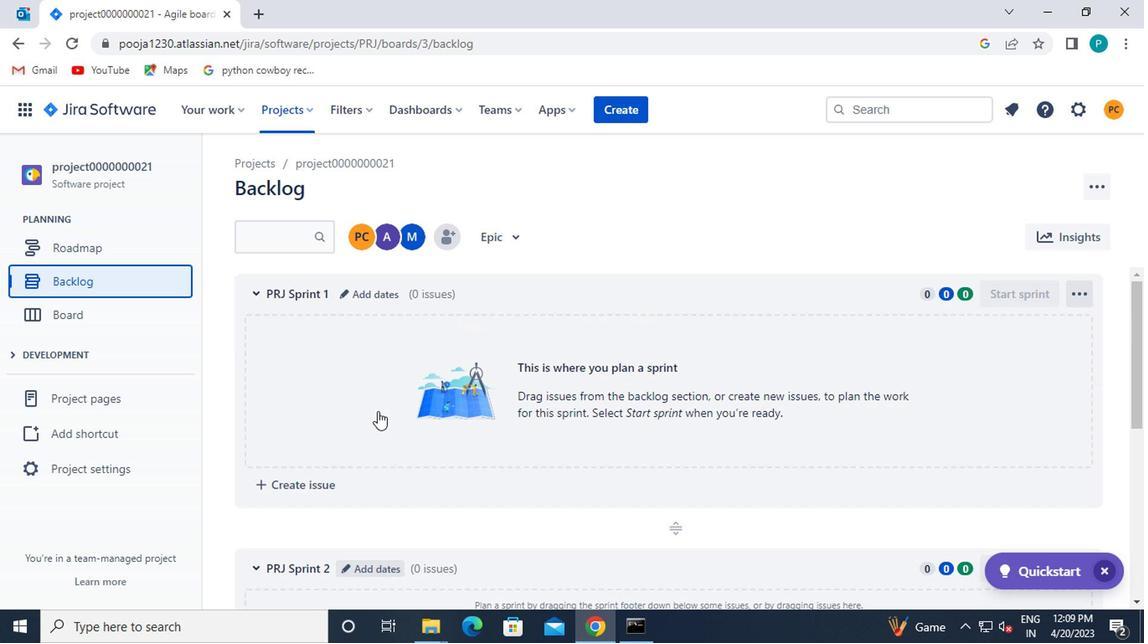 
Action: Mouse scrolled (373, 413) with delta (0, 0)
Screenshot: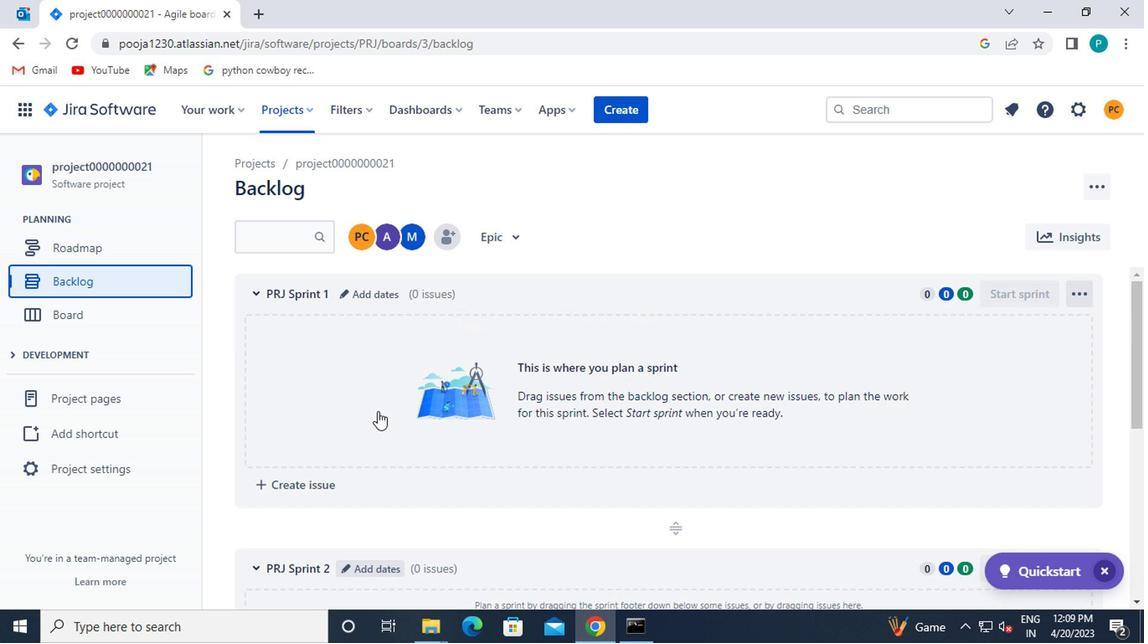 
Action: Mouse moved to (376, 292)
Screenshot: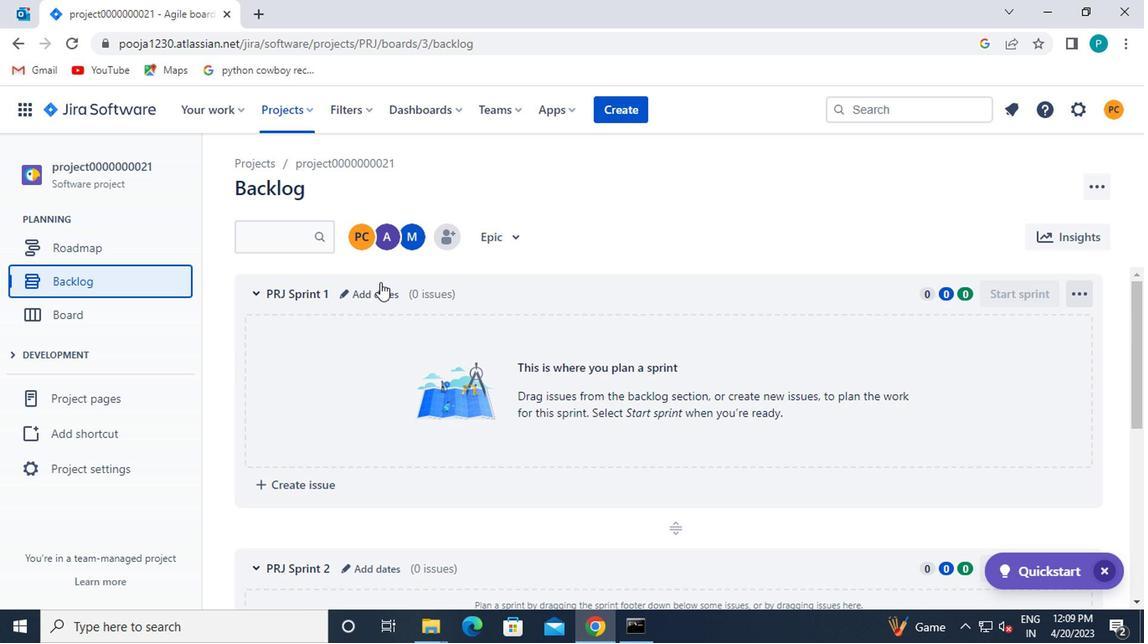 
Action: Mouse pressed left at (376, 292)
Screenshot: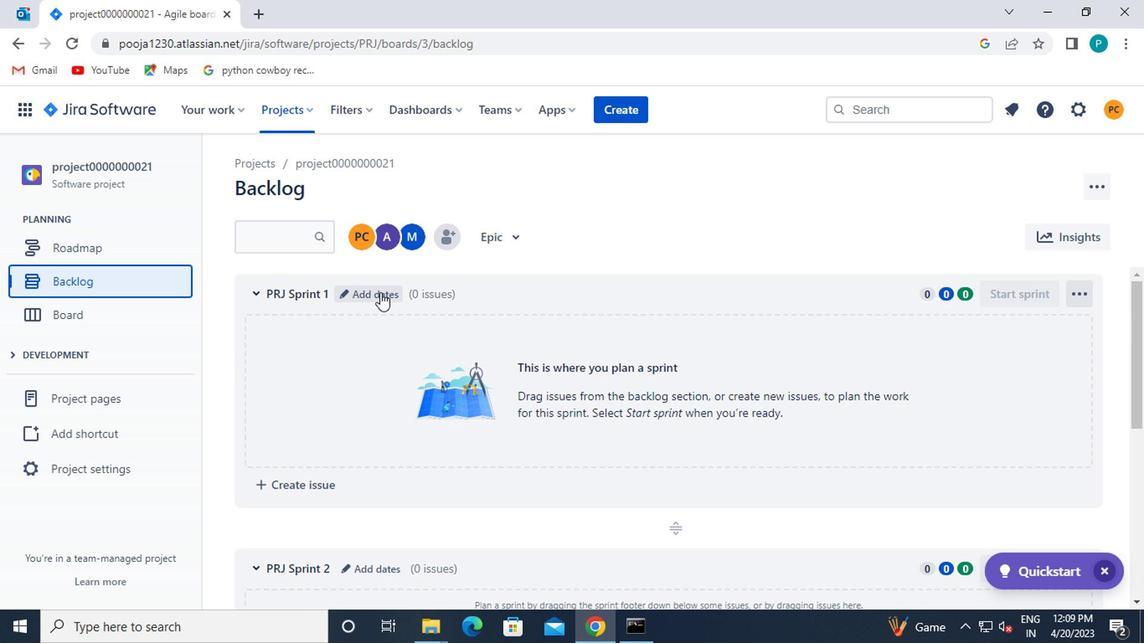 
Action: Mouse moved to (415, 231)
Screenshot: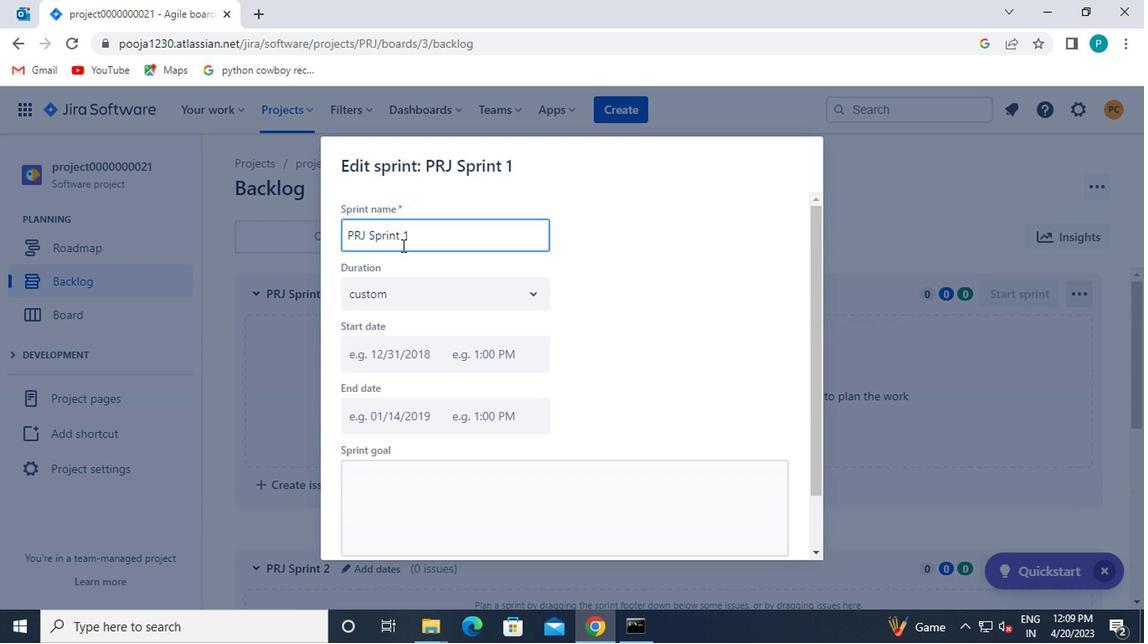 
Action: Mouse pressed left at (415, 231)
Screenshot: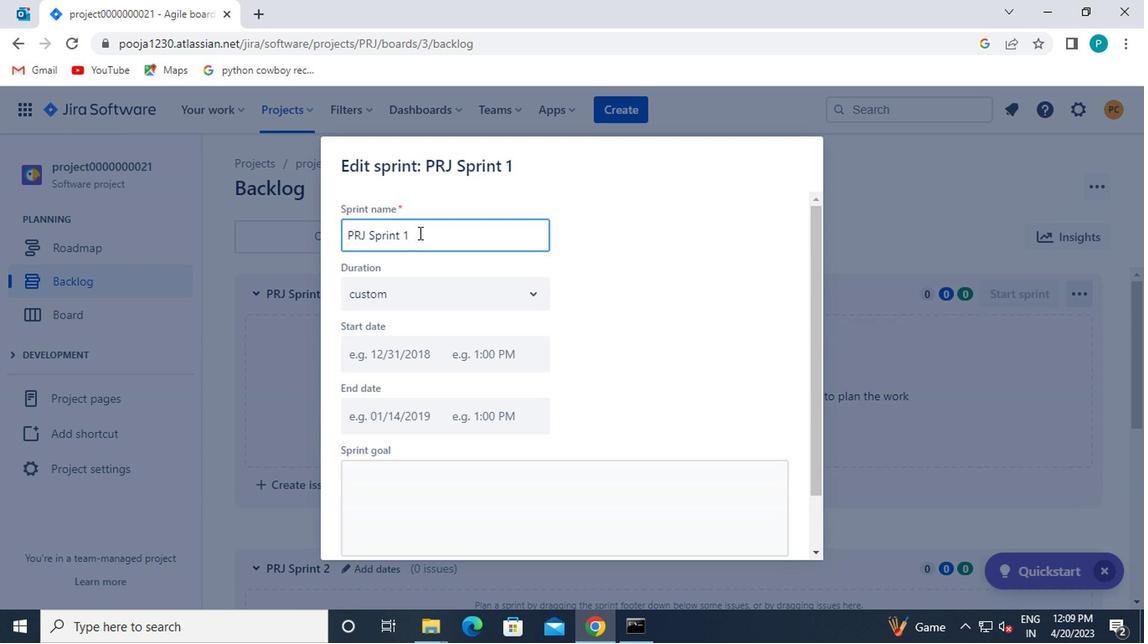 
Action: Key pressed <Key.backspace><Key.backspace><Key.backspace><Key.backspace><Key.backspace><Key.backspace><Key.backspace><Key.backspace><Key.backspace><Key.backspace><Key.backspace><Key.backspace><Key.caps_lock>s<Key.caps_lock>o<Key.backspace>print0000000061
Screenshot: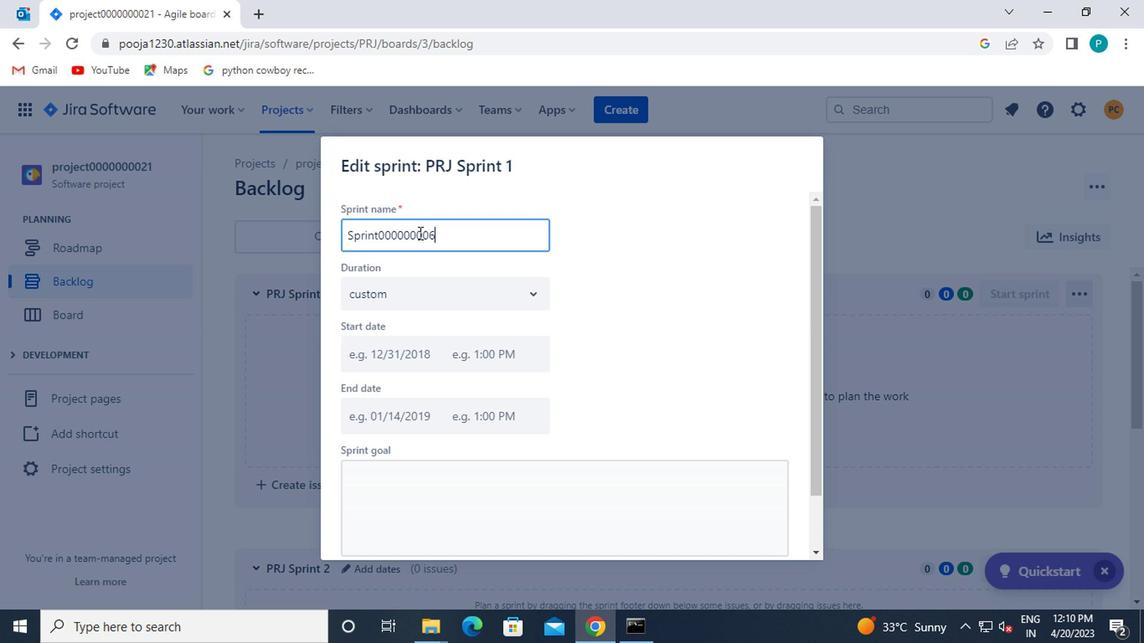 
Action: Mouse moved to (429, 256)
Screenshot: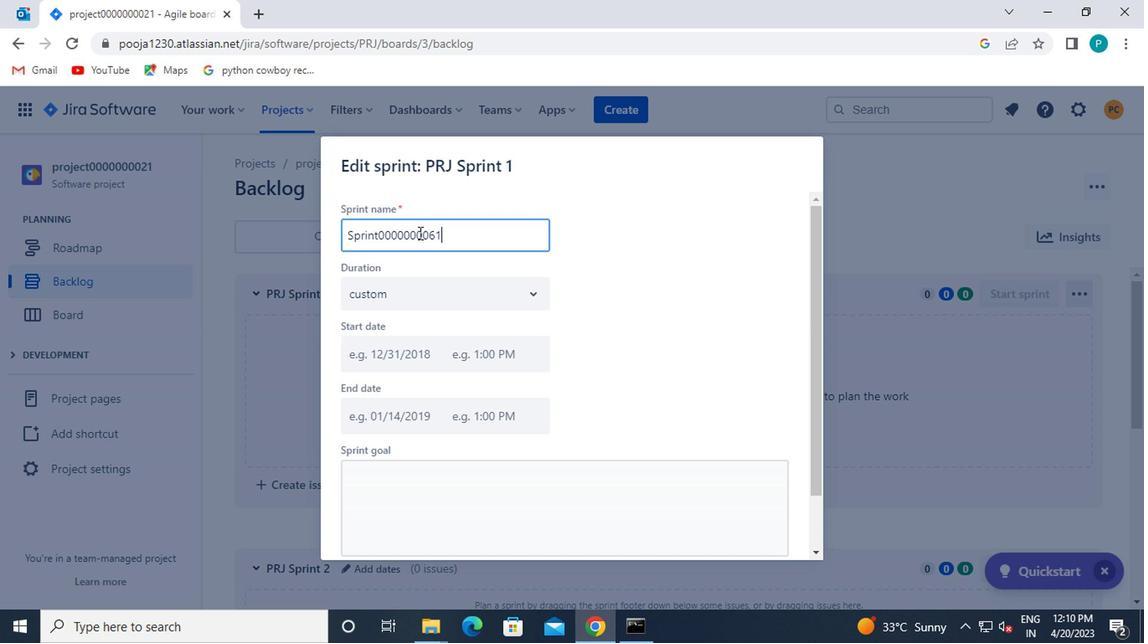 
Action: Mouse scrolled (429, 255) with delta (0, -1)
Screenshot: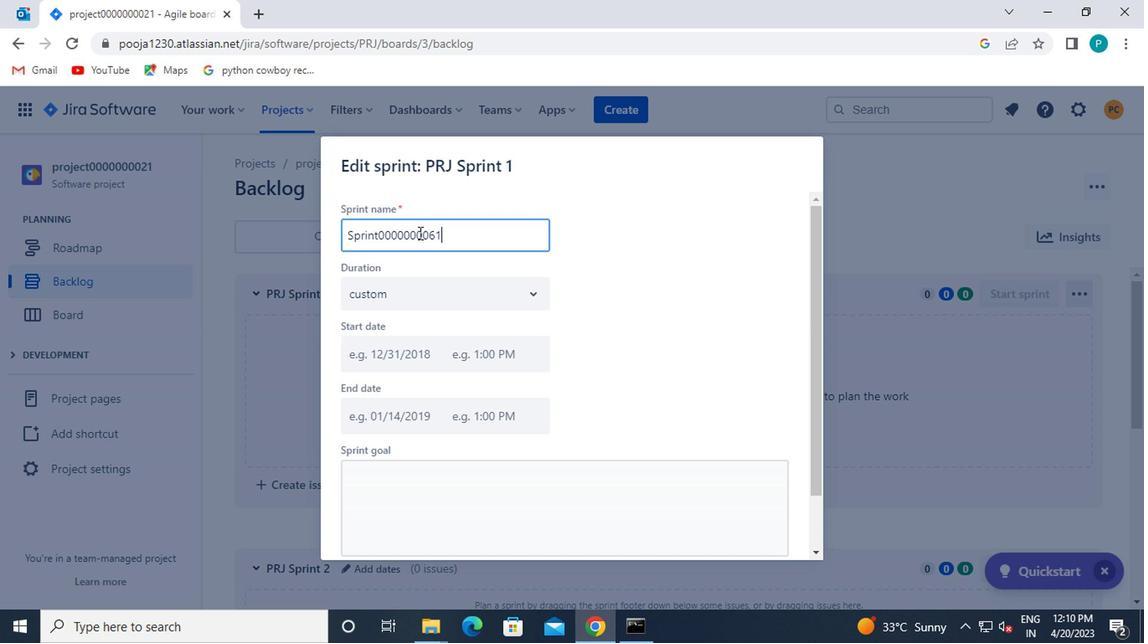 
Action: Mouse moved to (558, 295)
Screenshot: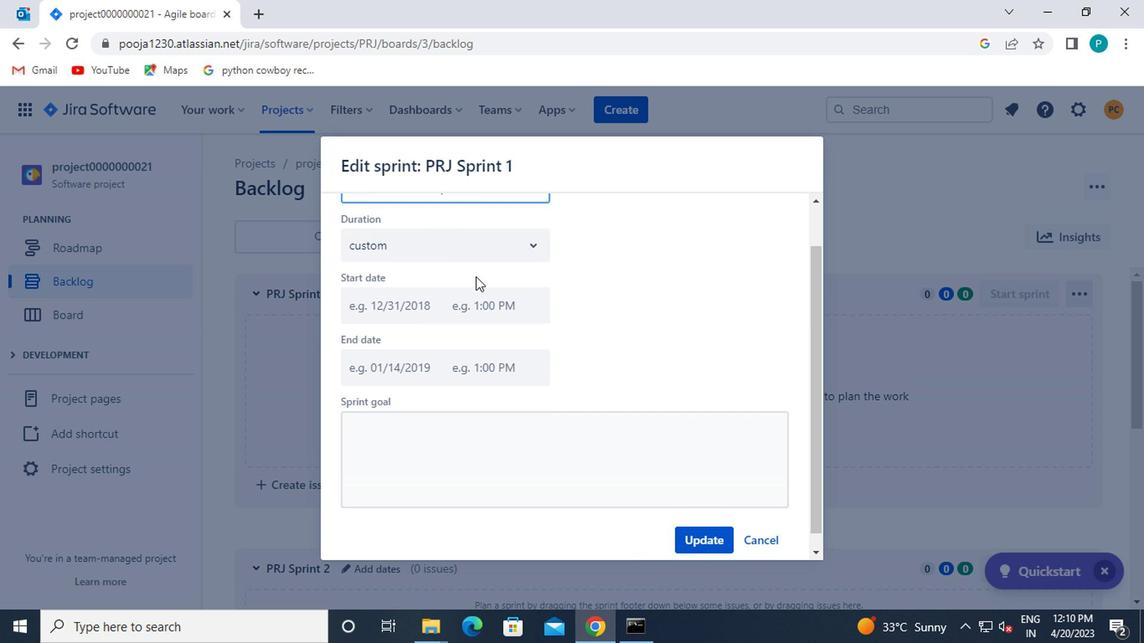 
Action: Mouse scrolled (558, 294) with delta (0, 0)
Screenshot: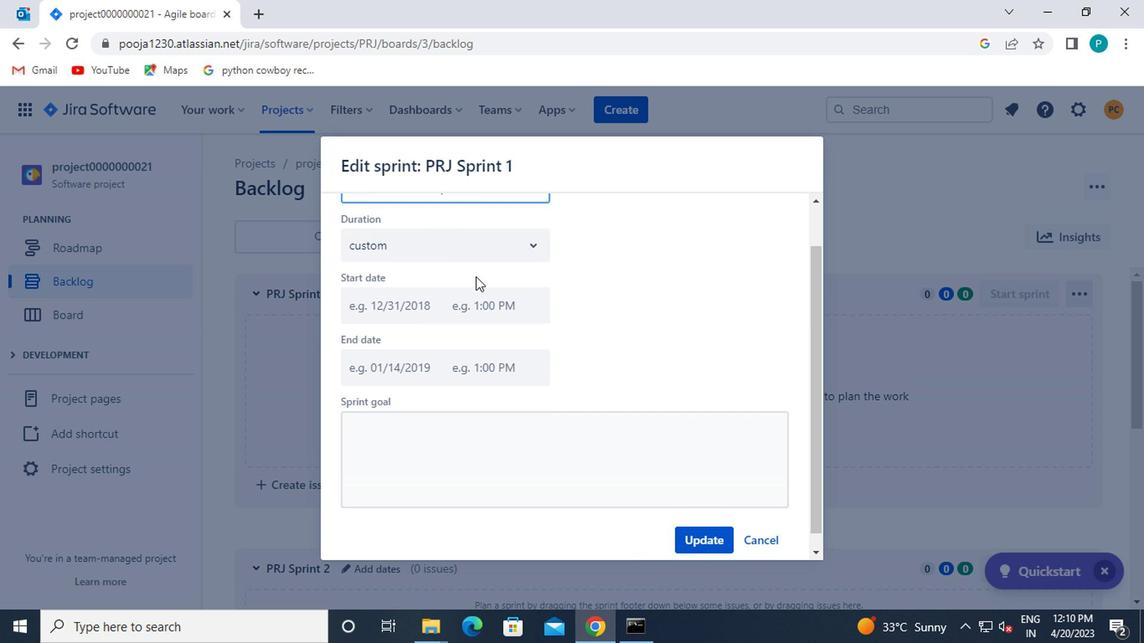 
Action: Mouse moved to (694, 528)
Screenshot: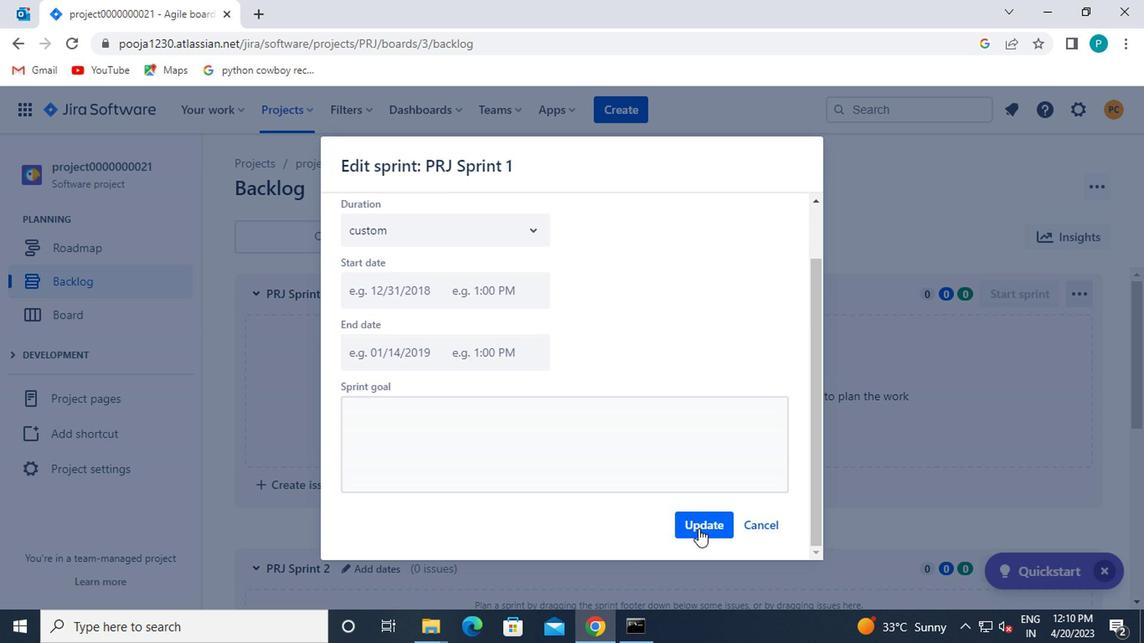 
Action: Mouse pressed left at (694, 528)
Screenshot: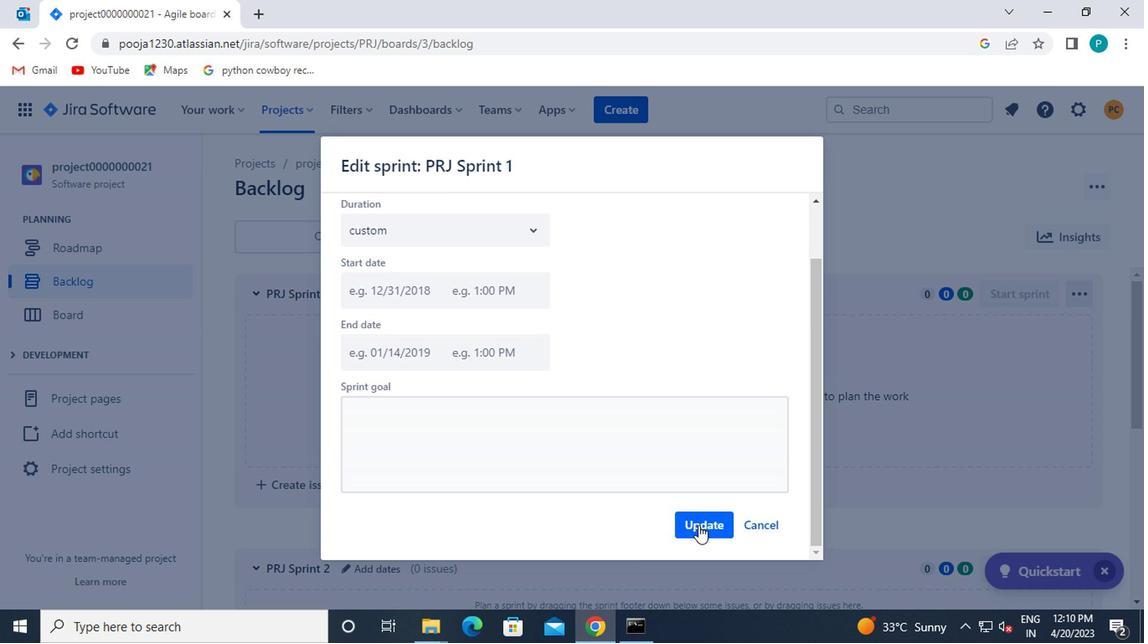 
Action: Mouse moved to (416, 443)
Screenshot: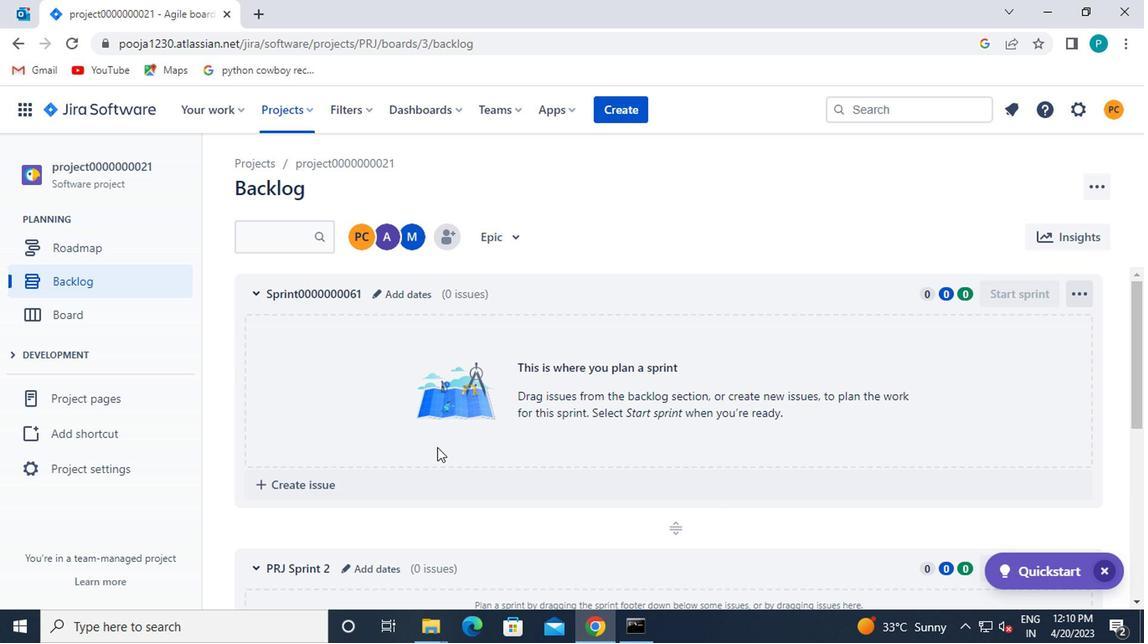 
Action: Mouse scrolled (416, 441) with delta (0, -1)
Screenshot: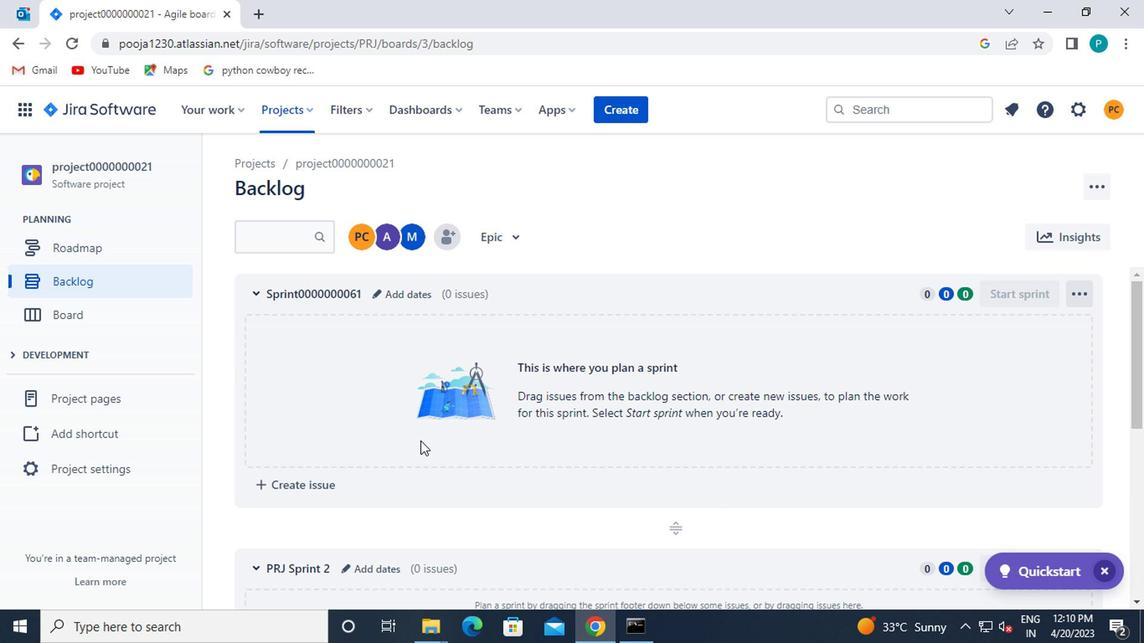 
Action: Mouse moved to (392, 482)
Screenshot: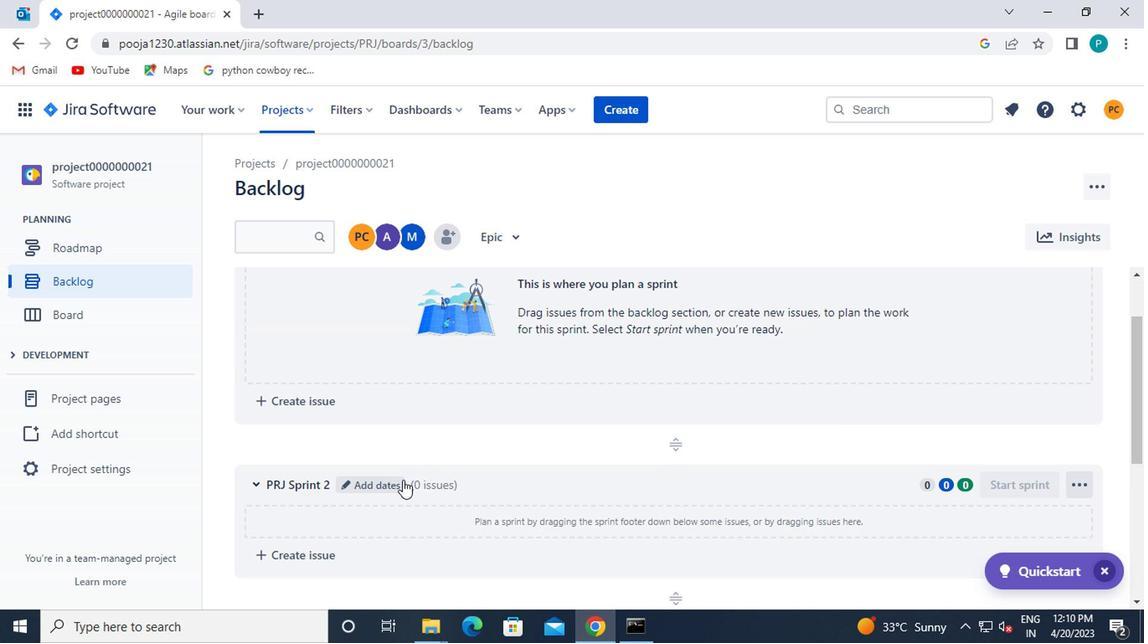 
Action: Mouse pressed left at (392, 482)
Screenshot: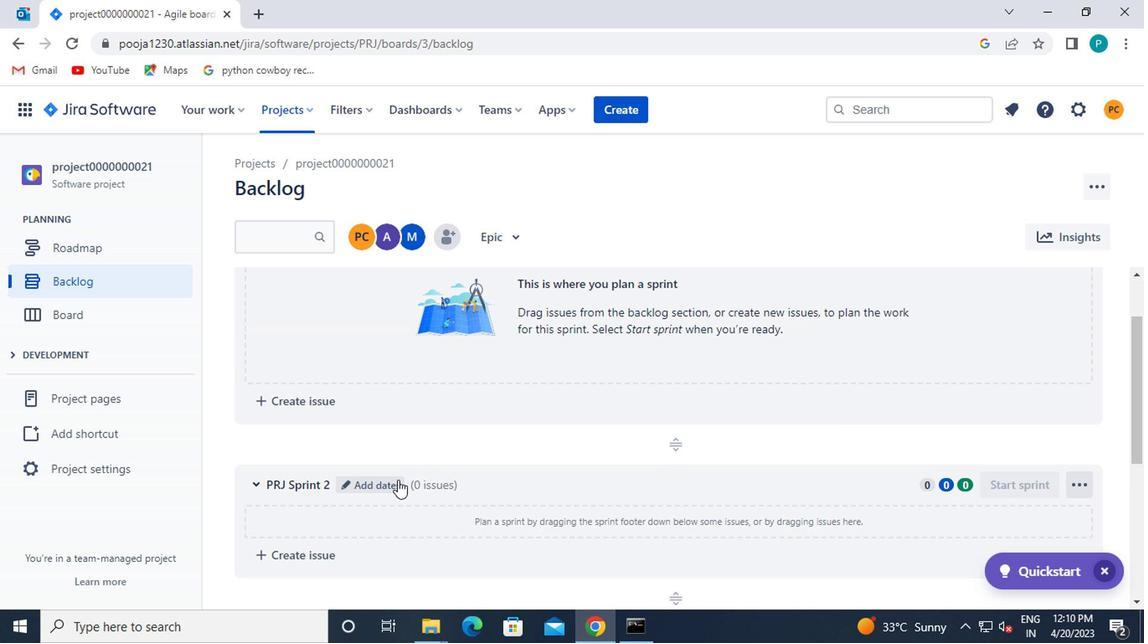 
Action: Mouse moved to (407, 230)
Screenshot: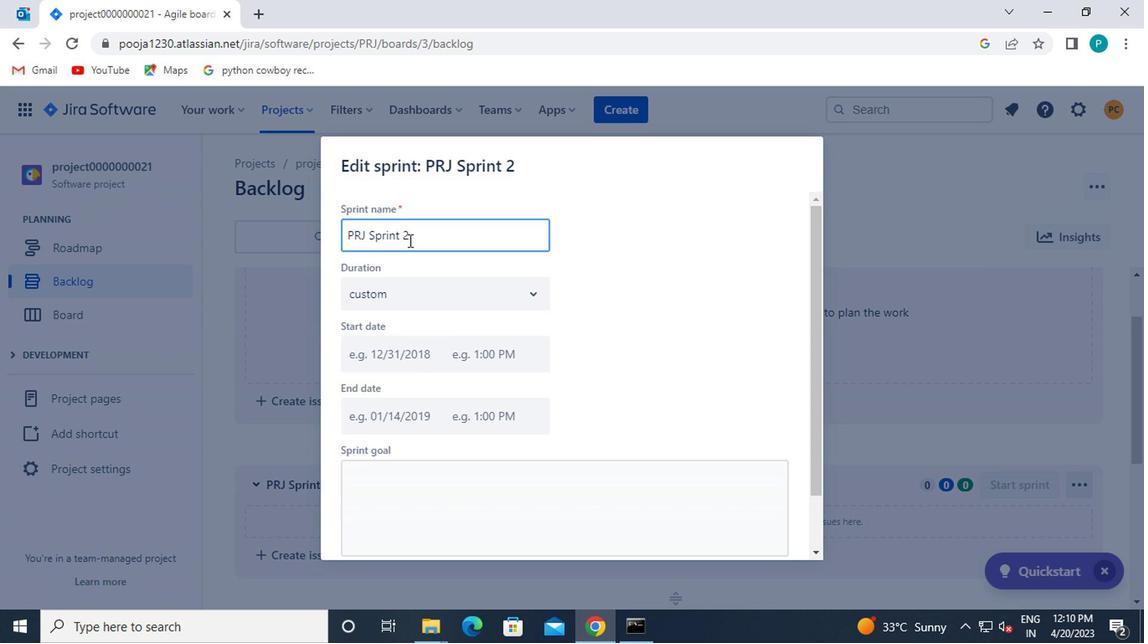 
Action: Mouse pressed left at (407, 230)
Screenshot: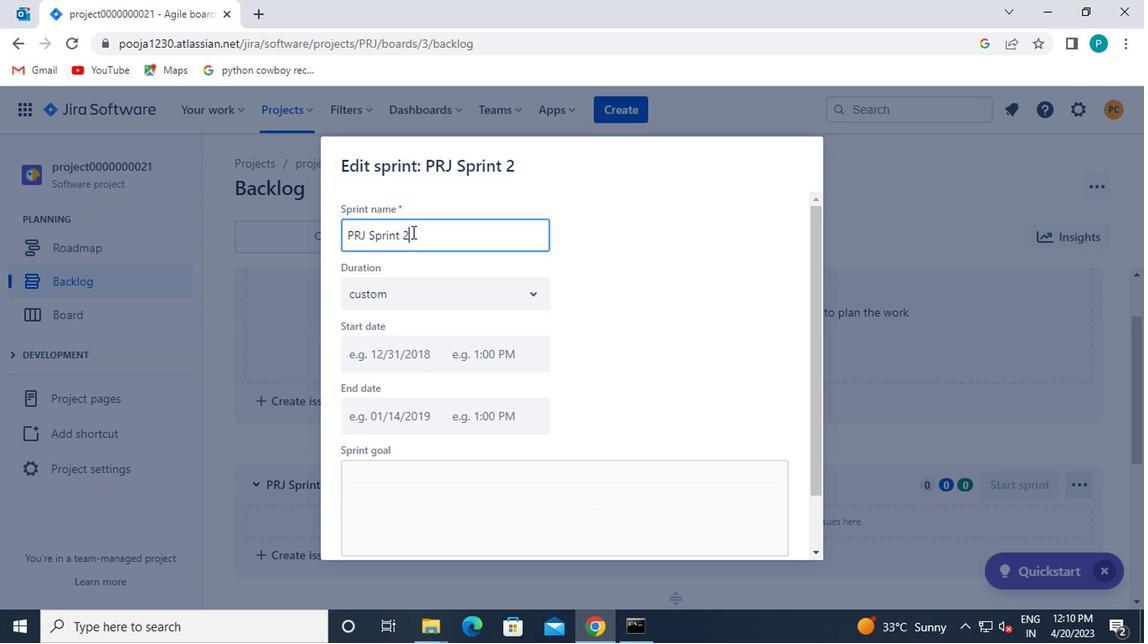 
Action: Mouse moved to (407, 232)
Screenshot: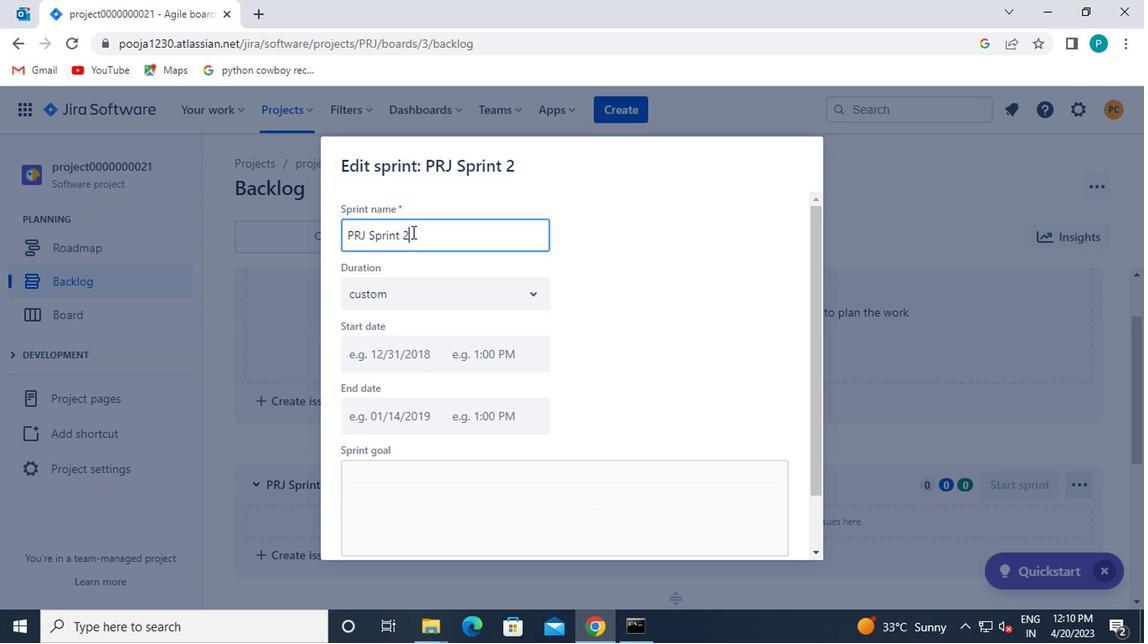 
Action: Key pressed <Key.backspace><Key.backspace><Key.backspace><Key.backspace><Key.backspace><Key.backspace><Key.backspace><Key.backspace><Key.backspace><Key.backspace><Key.backspace><Key.backspace><Key.backspace><Key.backspace><Key.caps_lock>s<Key.caps_lock>print0000000062<Key.enter>
Screenshot: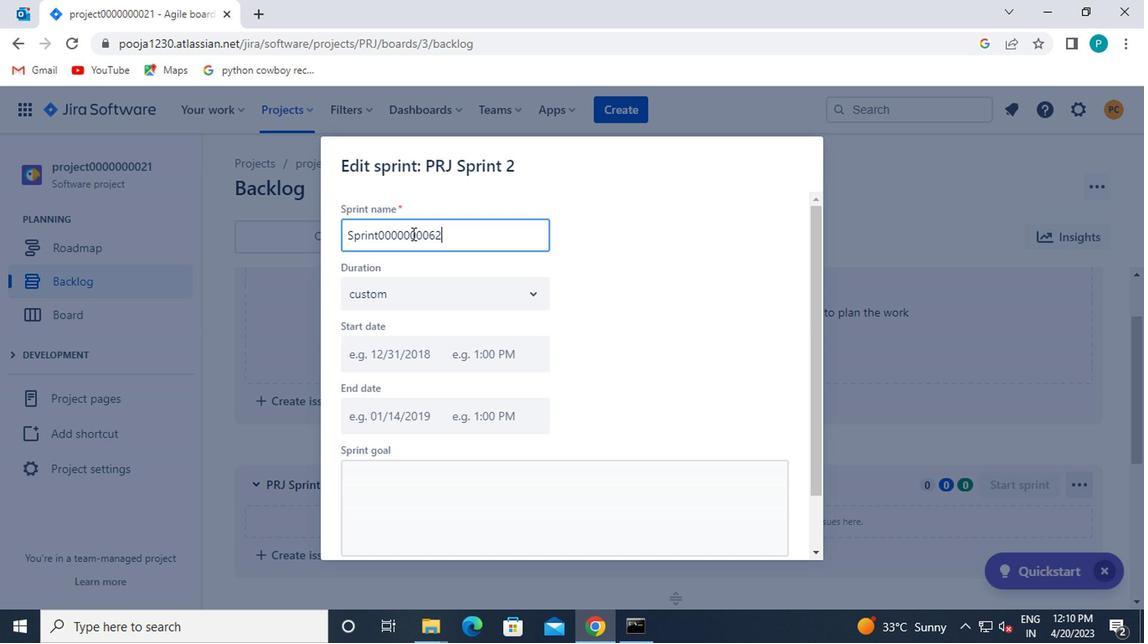 
